 Task: Create new contact,   with mail id: 'MillerBrooklyn@macys.com', first name: 'Brooklyn', Last name: 'Miller', Job Title: UI Designer, Phone number (202) 555-7890. Change life cycle stage to  'Lead' and lead status to 'New'. Add new company to the associated contact: www.kdlogistics.co.in_x000D_
 and type: Prospect. Logged in from softage.1@softage.net
Action: Mouse moved to (80, 49)
Screenshot: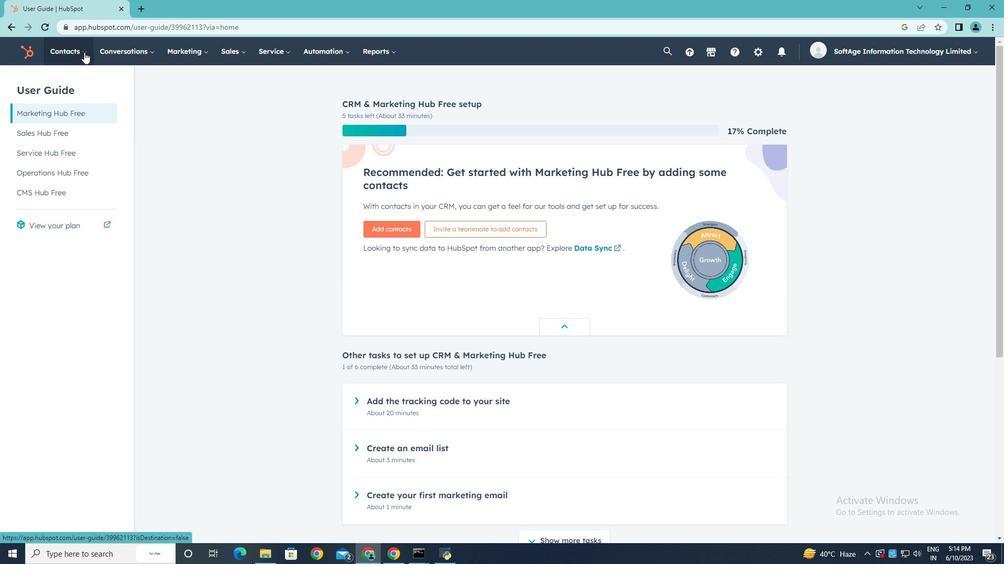 
Action: Mouse pressed left at (80, 49)
Screenshot: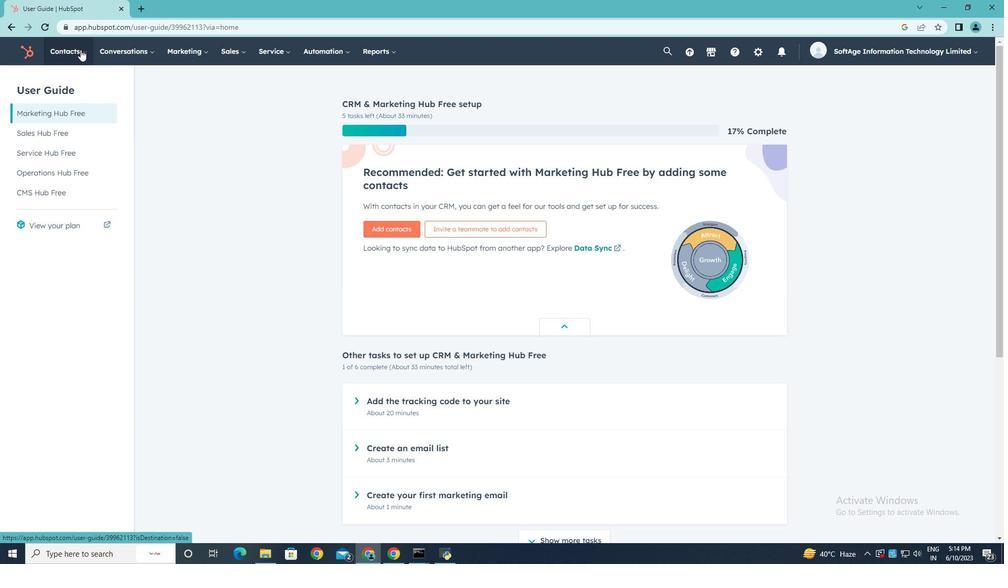
Action: Mouse moved to (77, 77)
Screenshot: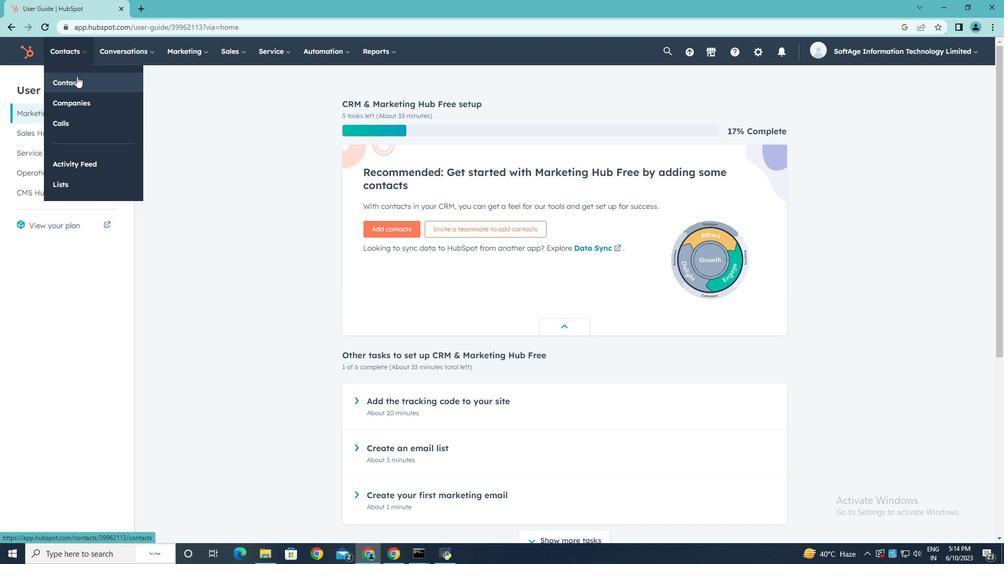 
Action: Mouse pressed left at (77, 77)
Screenshot: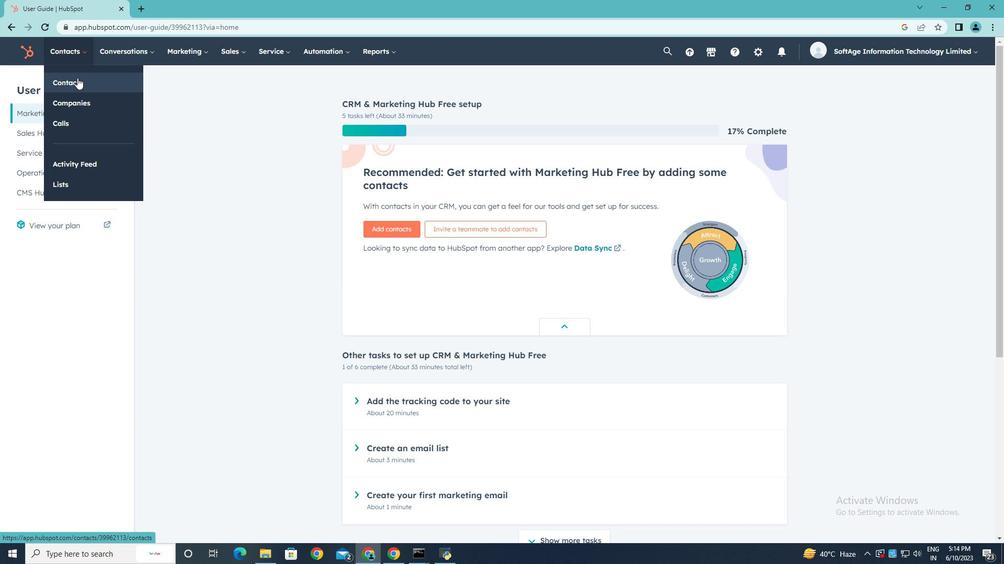 
Action: Mouse moved to (943, 87)
Screenshot: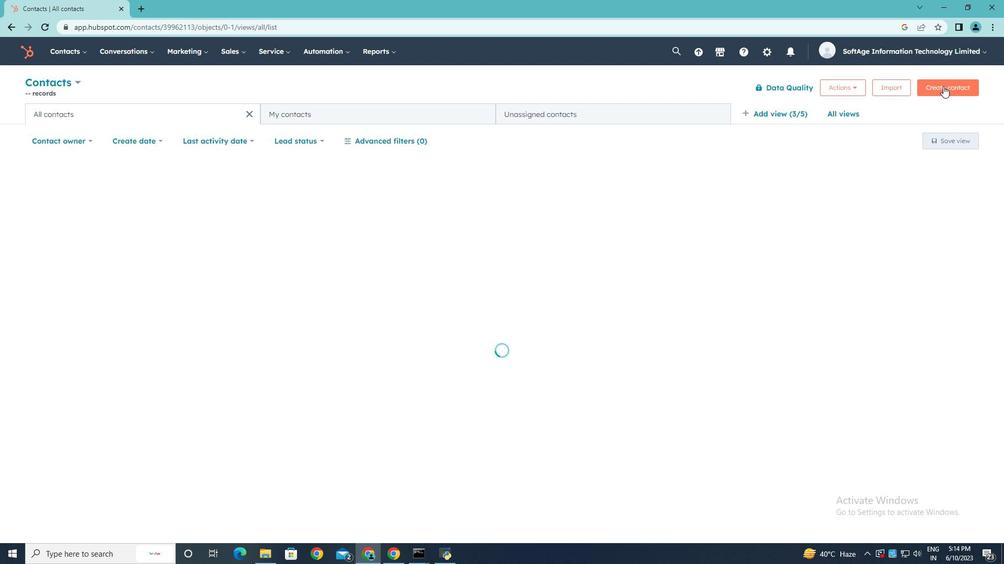 
Action: Mouse pressed left at (943, 87)
Screenshot: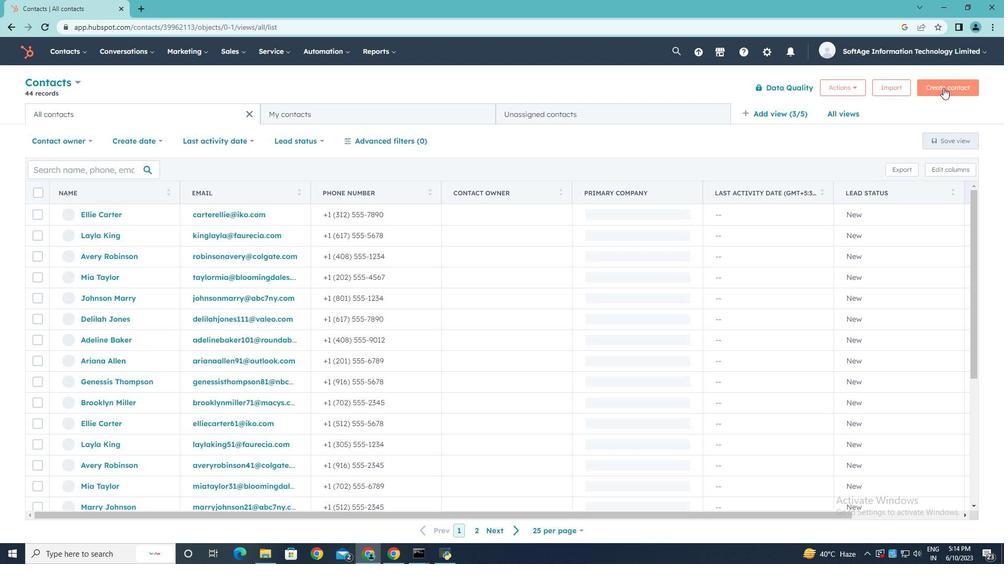 
Action: Mouse moved to (755, 138)
Screenshot: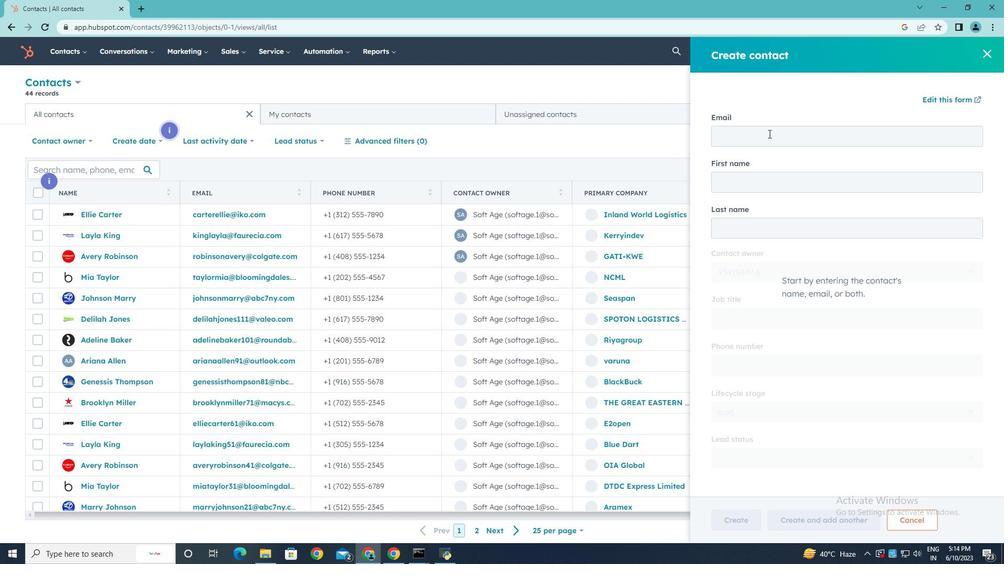 
Action: Mouse pressed left at (755, 138)
Screenshot: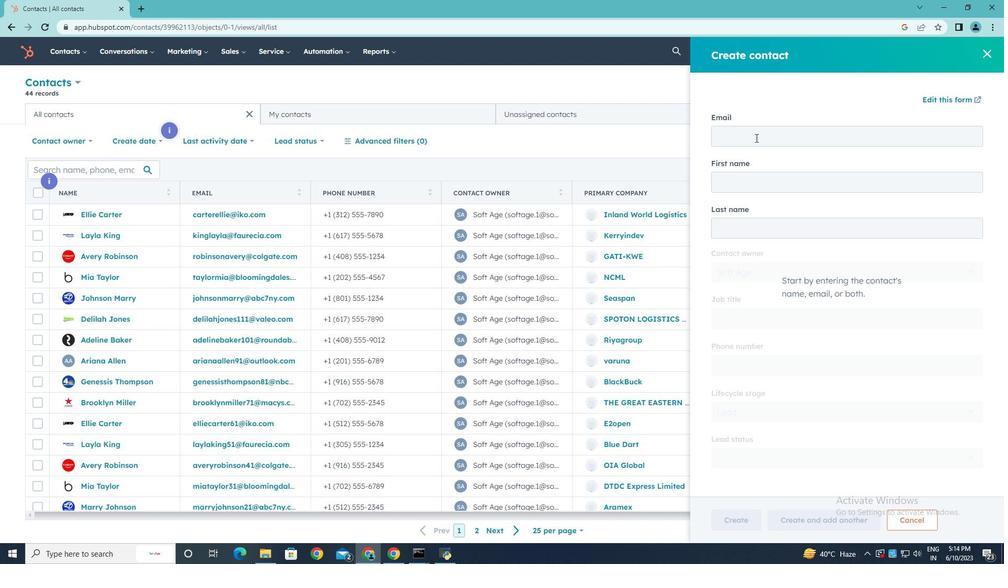 
Action: Key pressed <Key.shift><Key.shift><Key.shift><Key.shift><Key.shift><Key.shift><Key.shift><Key.shift><Key.shift><Key.shift><Key.shift>Miller<Key.shift>Brooklyn<Key.shift>@macys.com
Screenshot: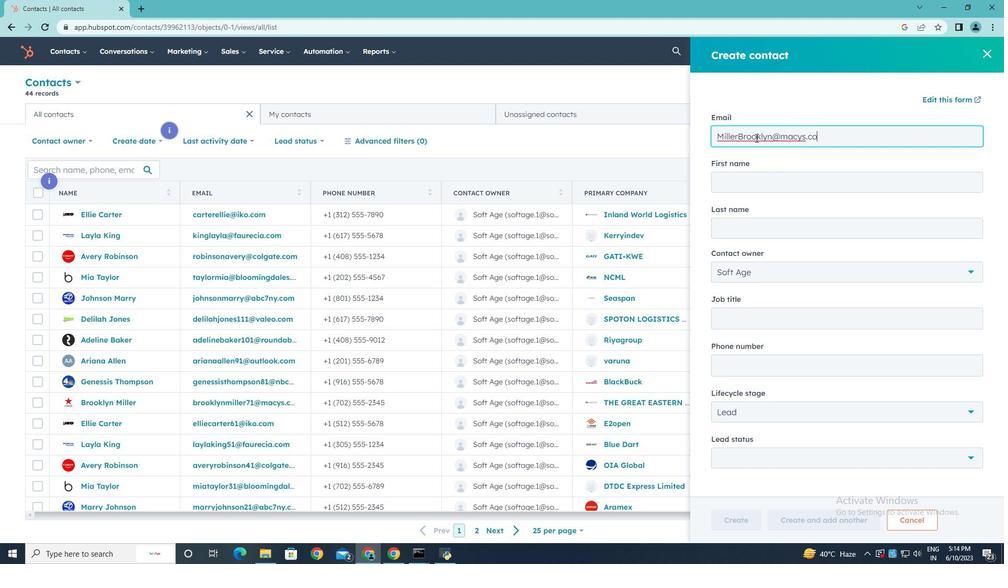 
Action: Mouse moved to (756, 186)
Screenshot: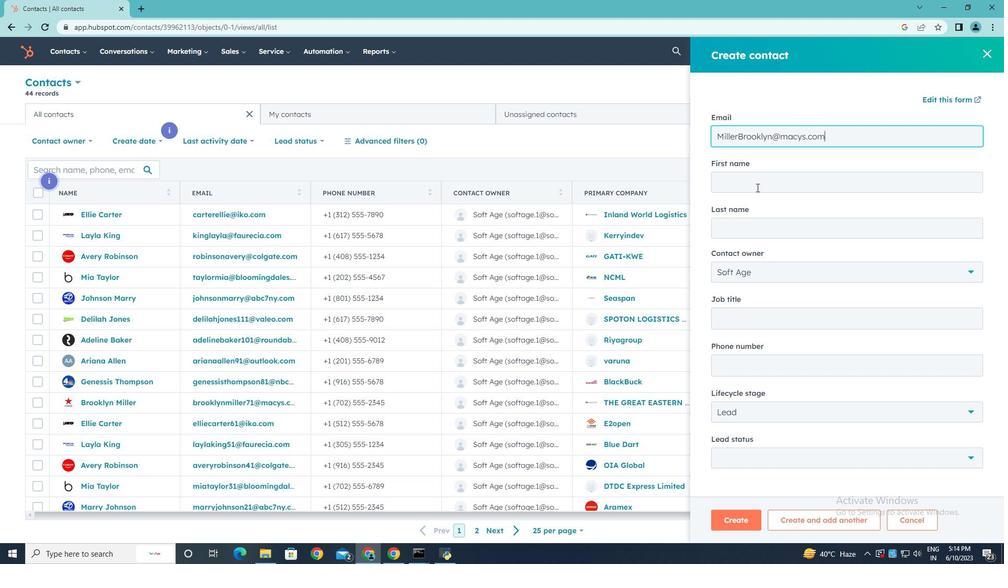 
Action: Mouse pressed left at (756, 186)
Screenshot: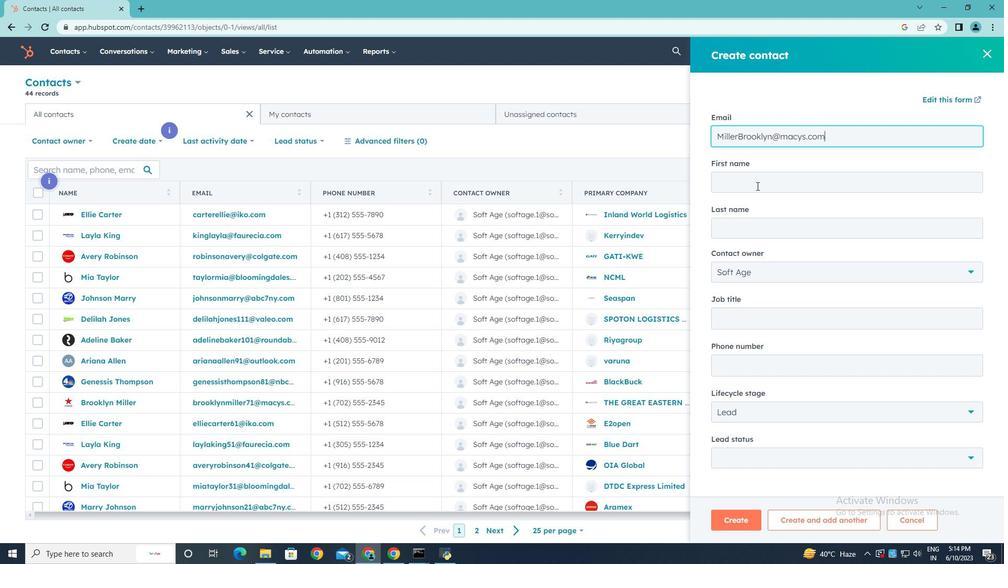 
Action: Key pressed <Key.shift>Brooklyn
Screenshot: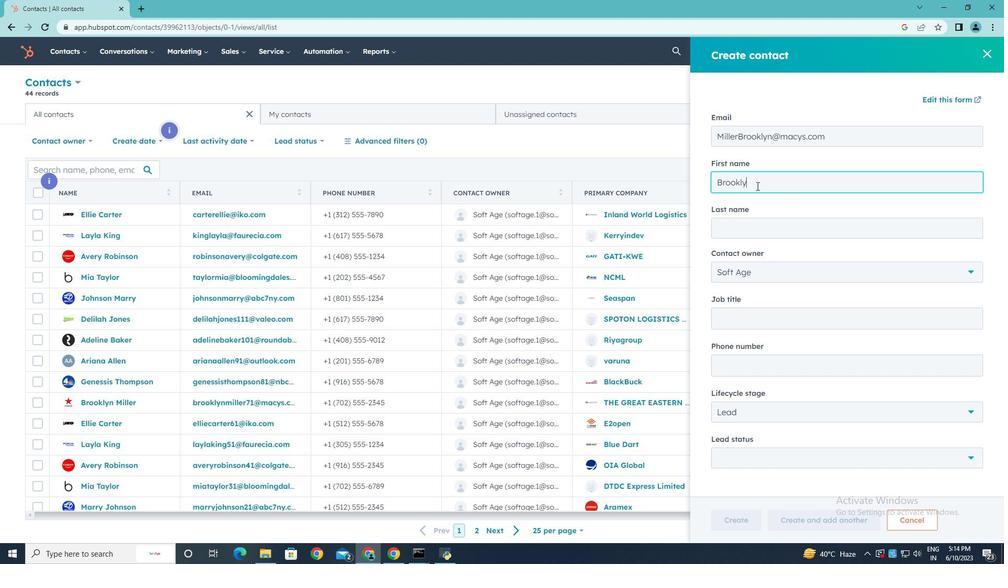 
Action: Mouse moved to (755, 230)
Screenshot: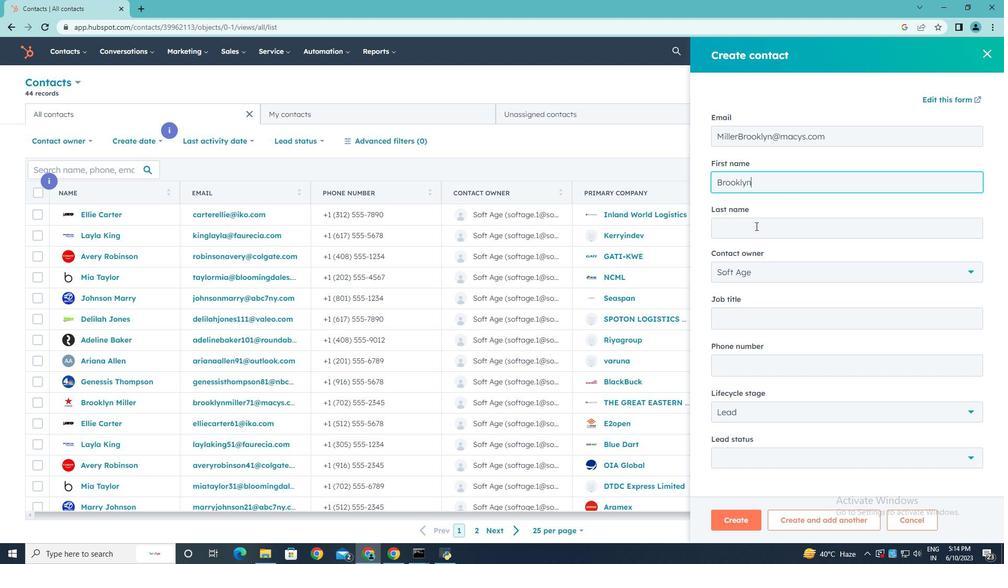 
Action: Mouse pressed left at (755, 230)
Screenshot: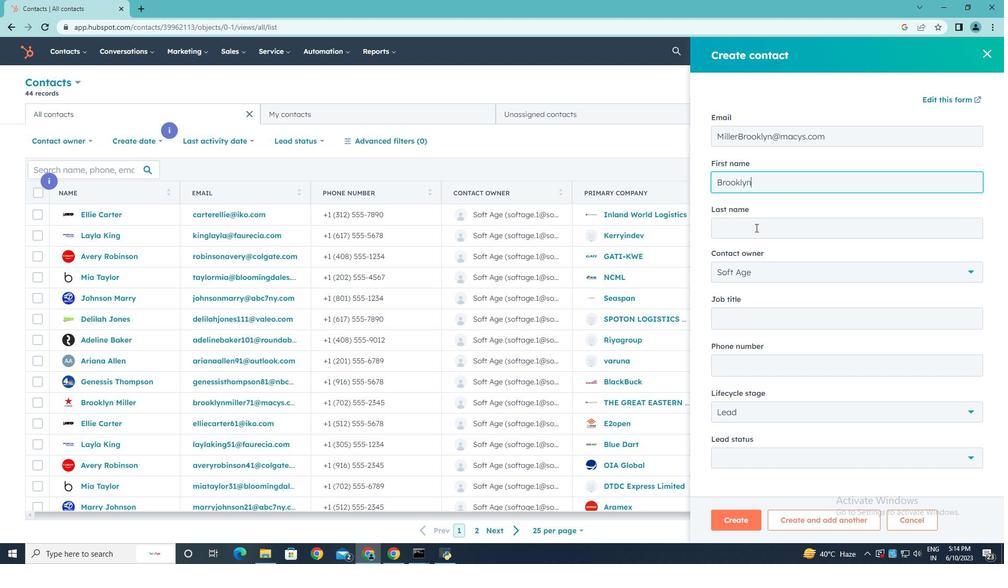 
Action: Key pressed <Key.shift>Miller
Screenshot: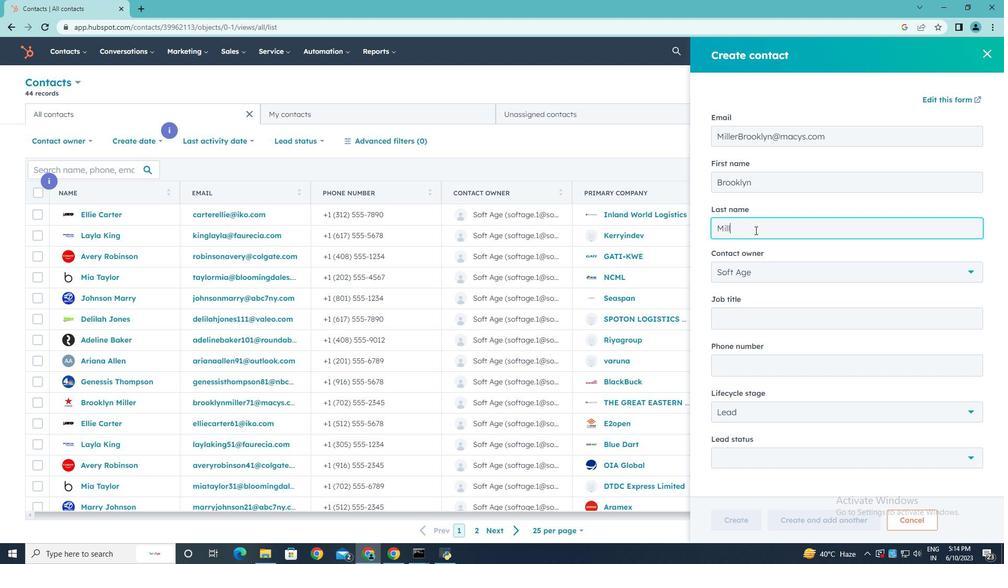 
Action: Mouse moved to (747, 321)
Screenshot: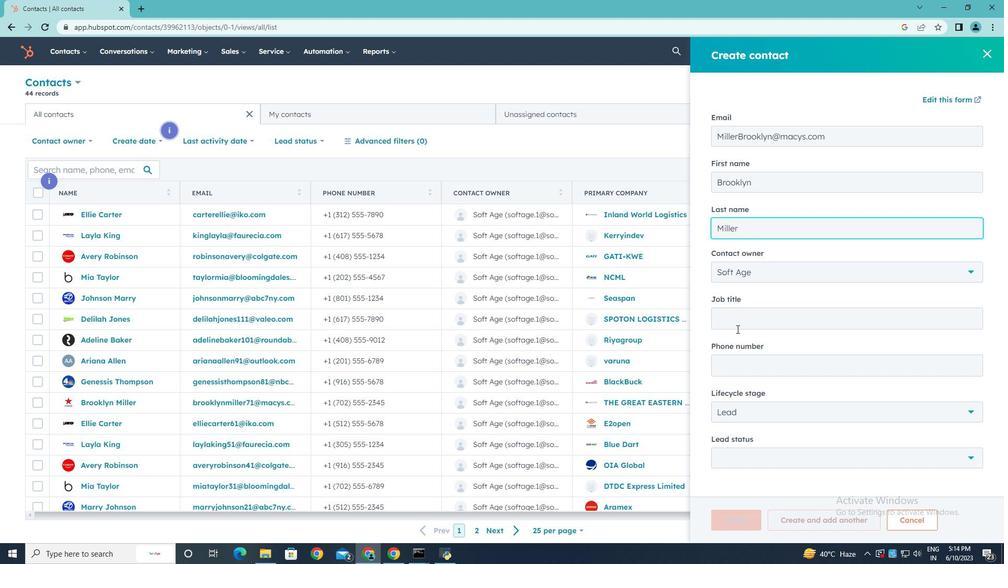 
Action: Mouse pressed left at (747, 321)
Screenshot: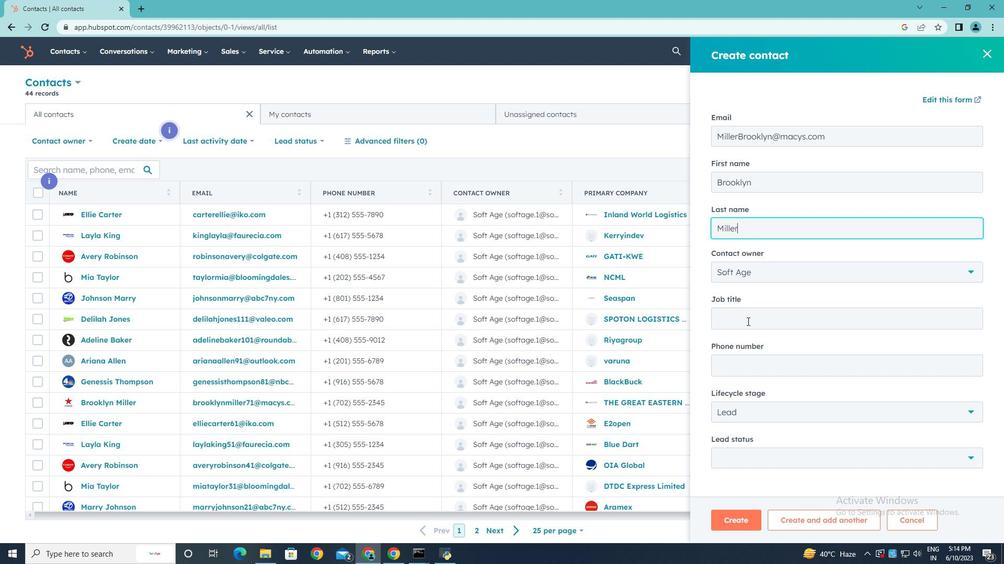 
Action: Key pressed <Key.shift><Key.shift><Key.shift><Key.shift><Key.shift><Key.shift><Key.shift><Key.shift><Key.shift><Key.shift><Key.shift><Key.shift><Key.shift>U<Key.shift>I<Key.space><Key.shift><Key.shift>Designer
Screenshot: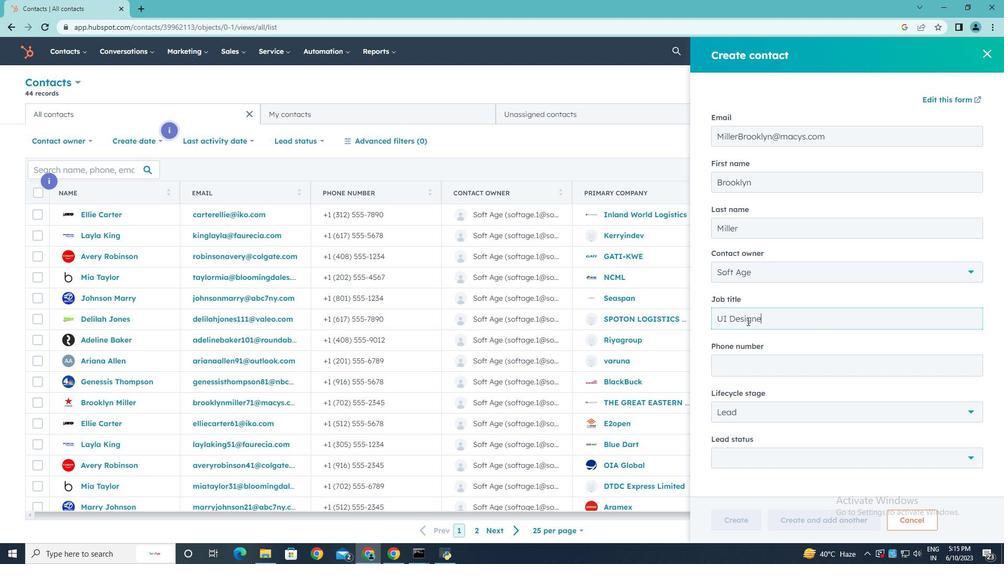 
Action: Mouse moved to (755, 368)
Screenshot: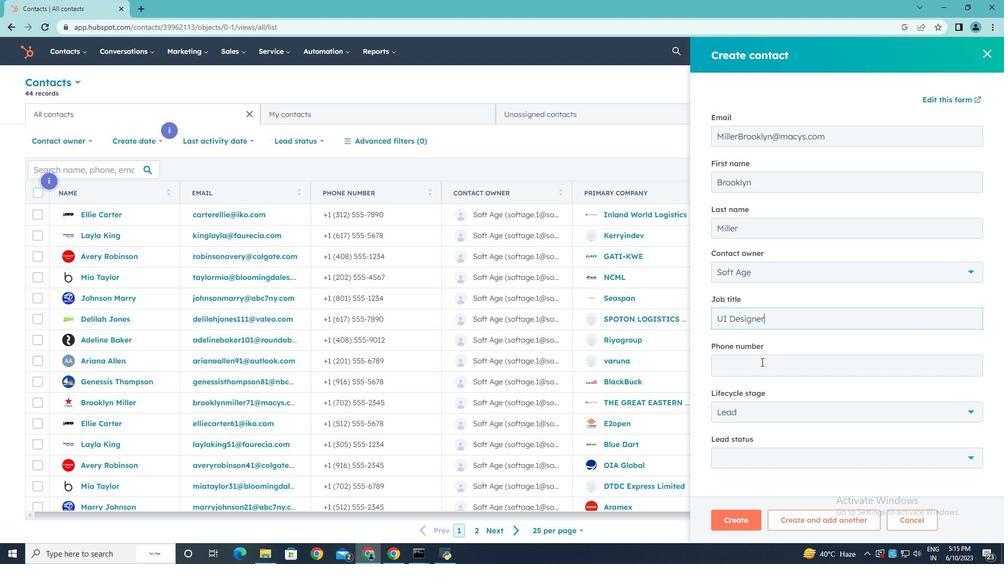 
Action: Mouse pressed left at (755, 368)
Screenshot: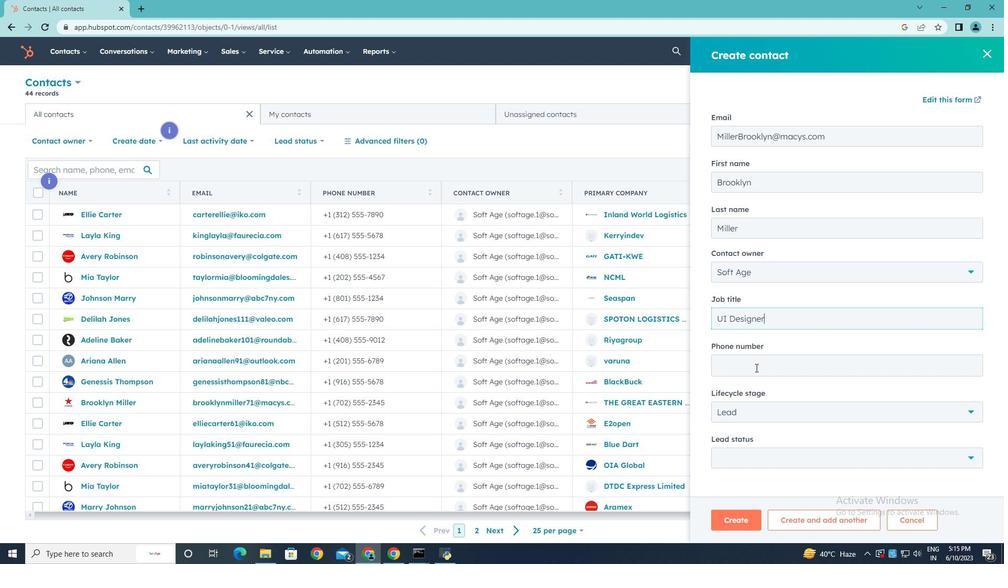 
Action: Key pressed 2025557890
Screenshot: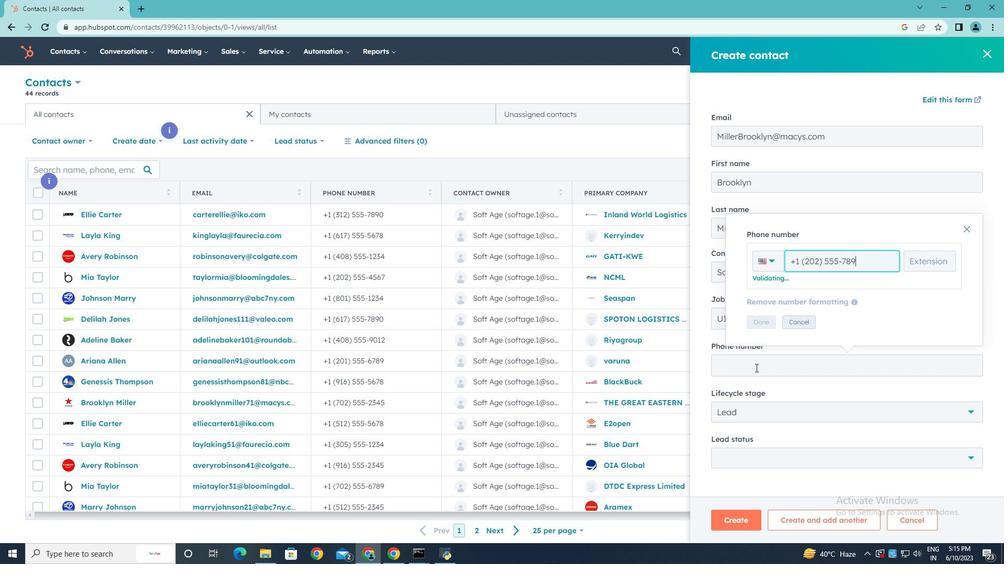
Action: Mouse moved to (762, 321)
Screenshot: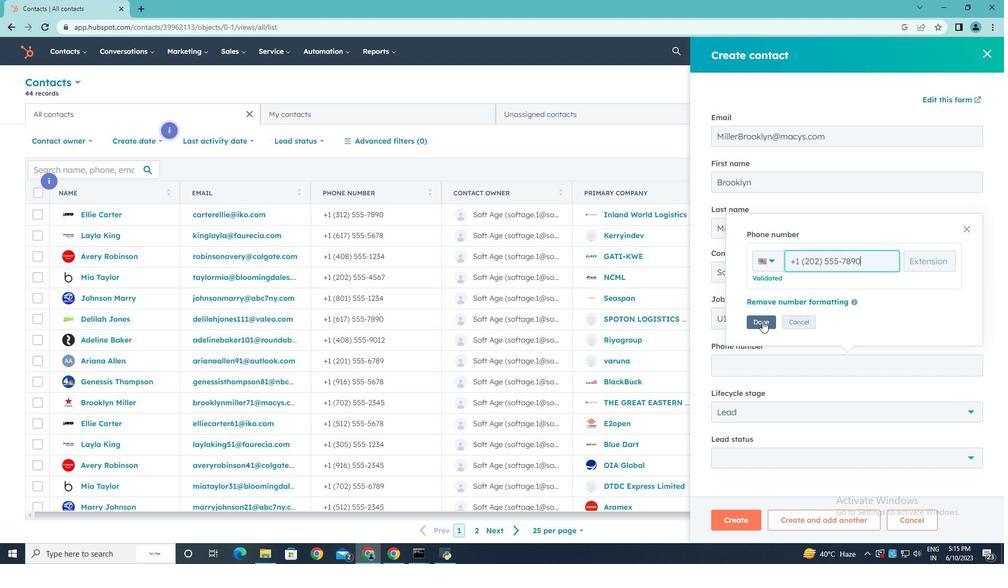 
Action: Mouse pressed left at (762, 321)
Screenshot: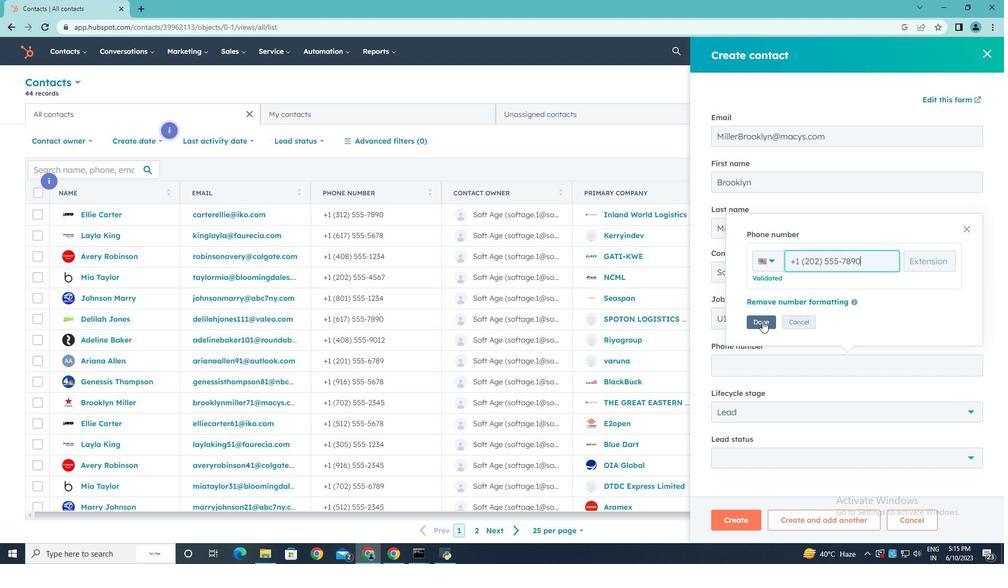 
Action: Mouse moved to (770, 409)
Screenshot: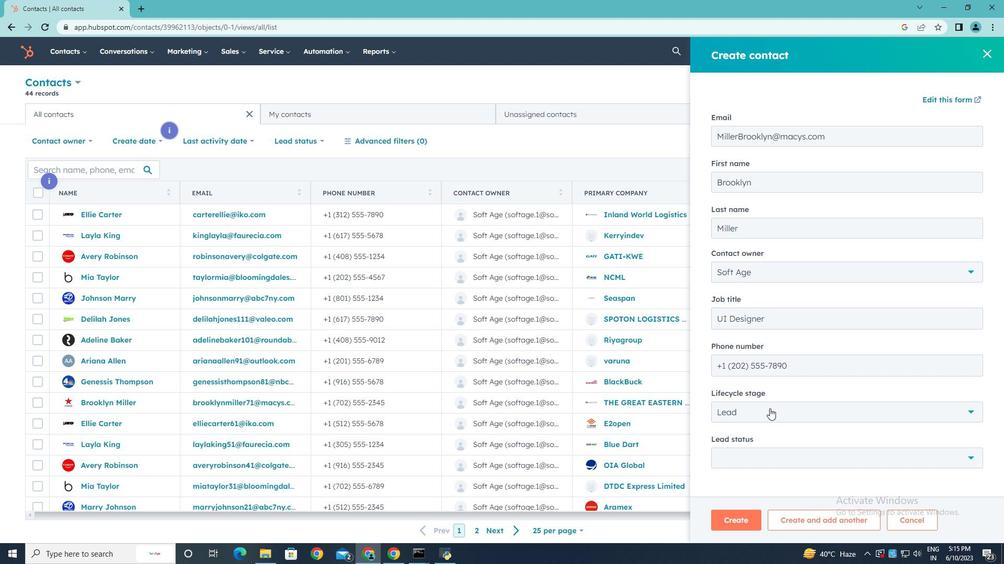 
Action: Mouse pressed left at (770, 409)
Screenshot: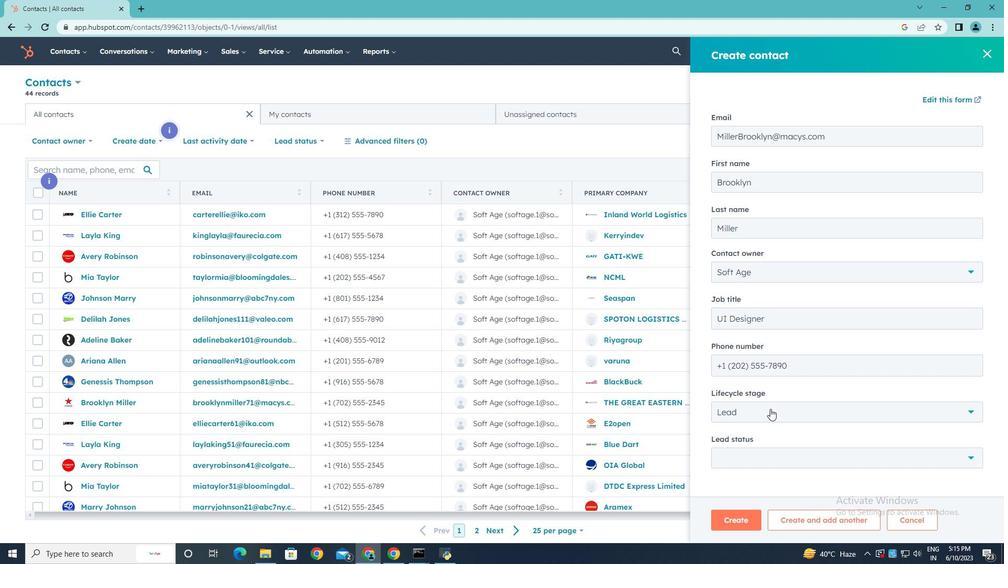 
Action: Mouse moved to (762, 320)
Screenshot: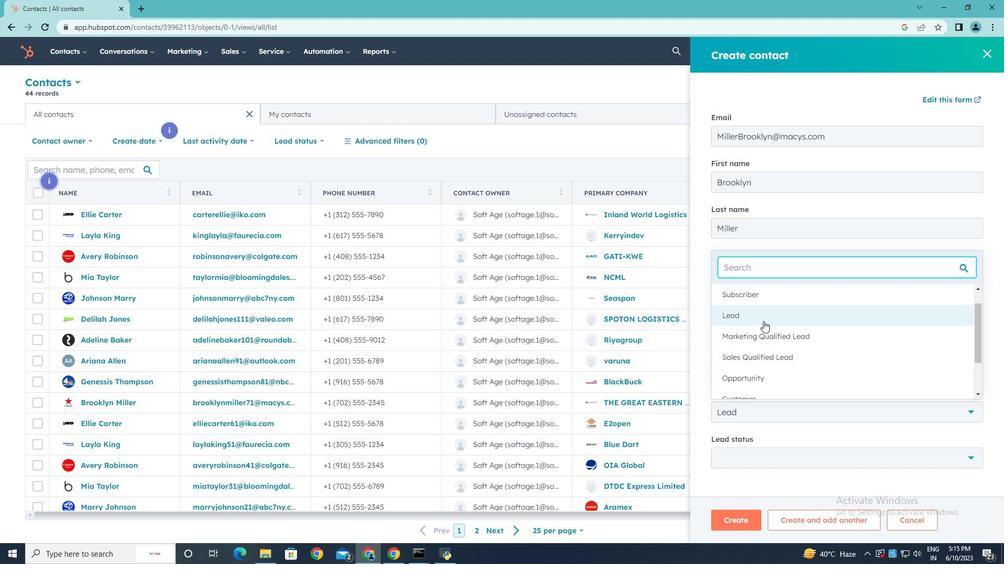 
Action: Mouse pressed left at (762, 320)
Screenshot: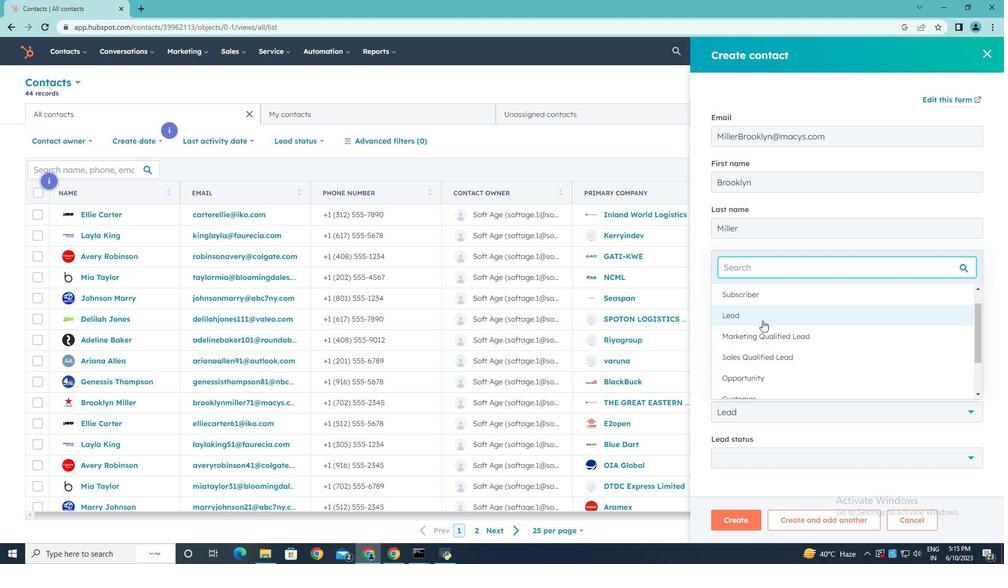 
Action: Mouse moved to (769, 454)
Screenshot: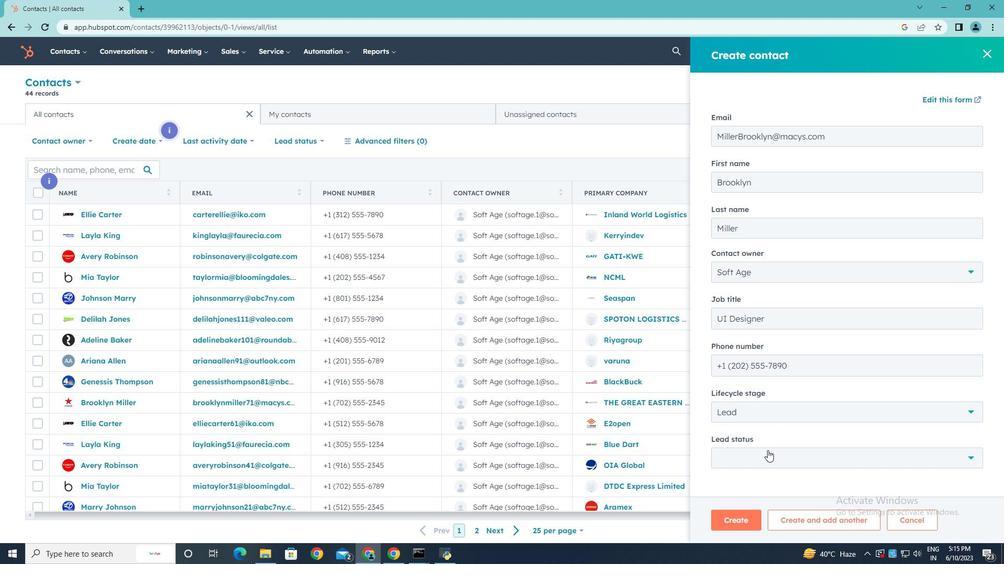 
Action: Mouse pressed left at (769, 454)
Screenshot: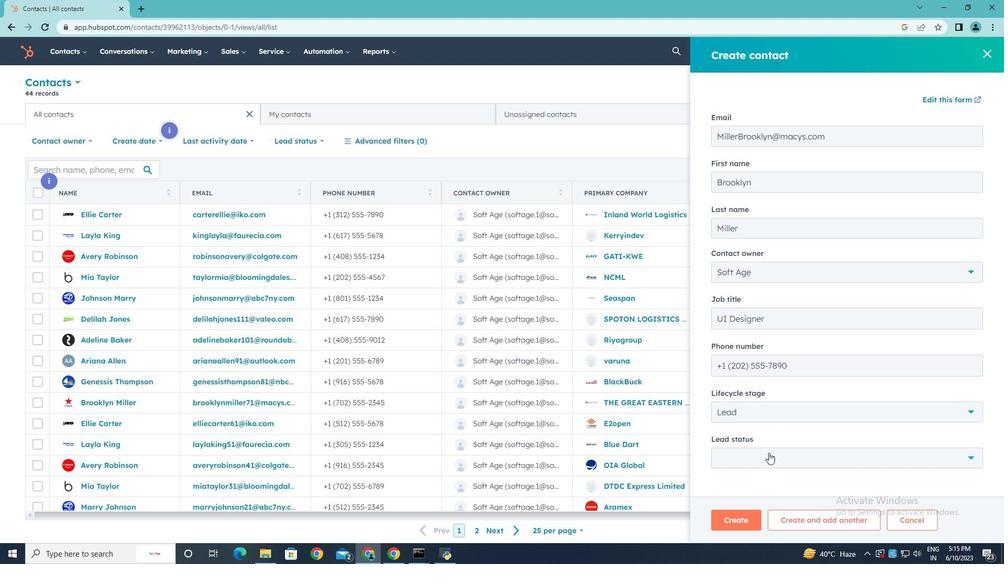 
Action: Mouse moved to (752, 363)
Screenshot: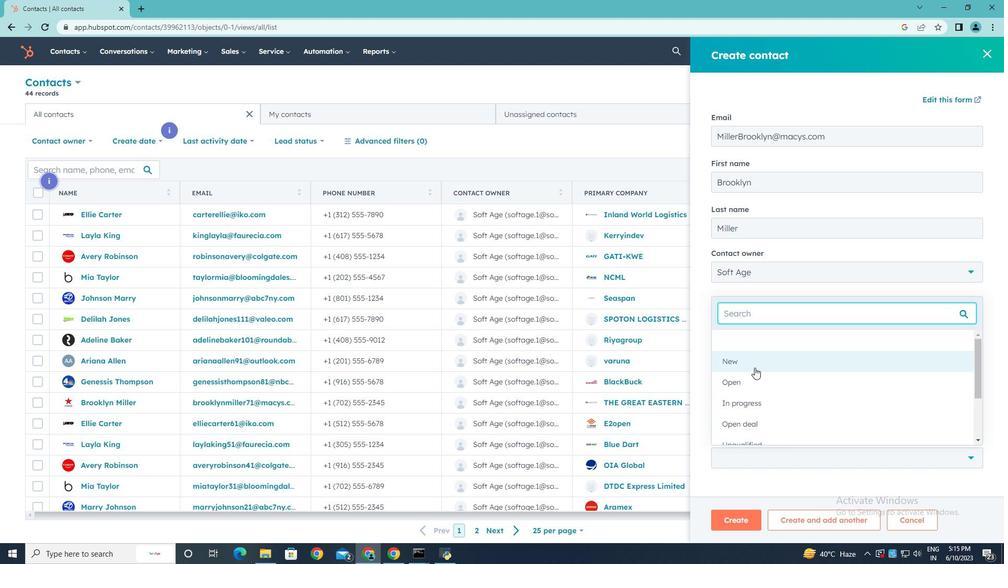 
Action: Mouse pressed left at (752, 363)
Screenshot: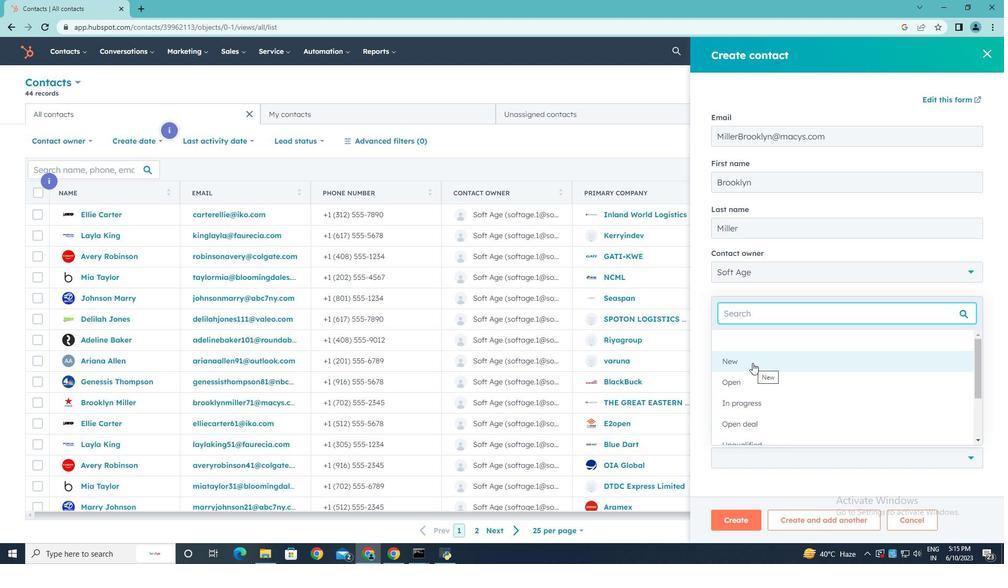 
Action: Mouse moved to (758, 455)
Screenshot: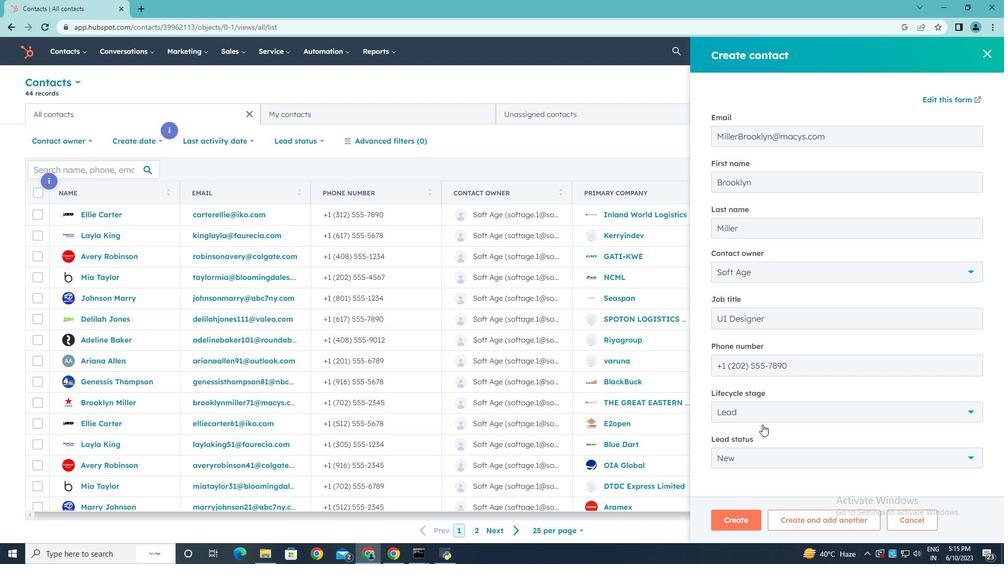 
Action: Mouse scrolled (758, 455) with delta (0, 0)
Screenshot: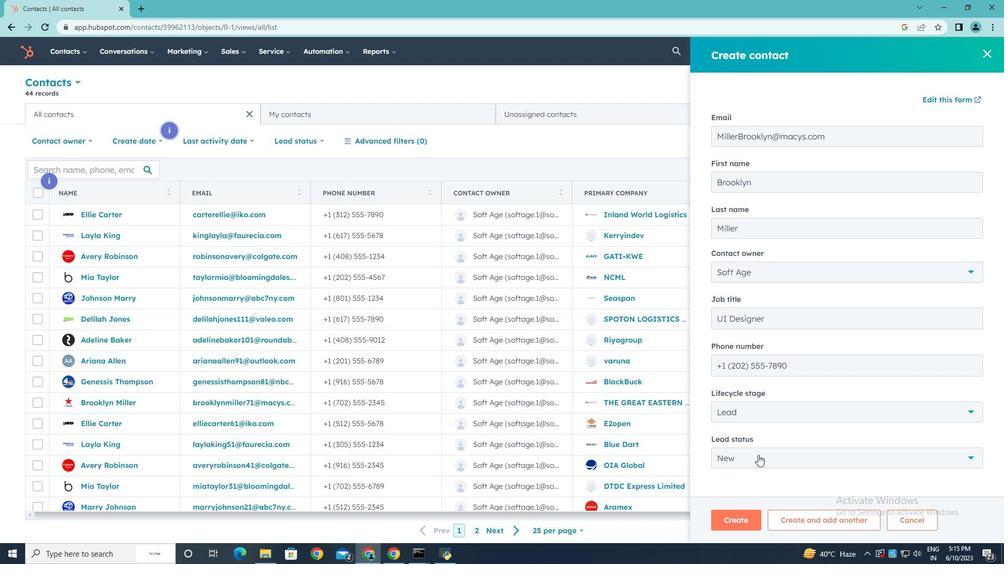
Action: Mouse scrolled (758, 455) with delta (0, 0)
Screenshot: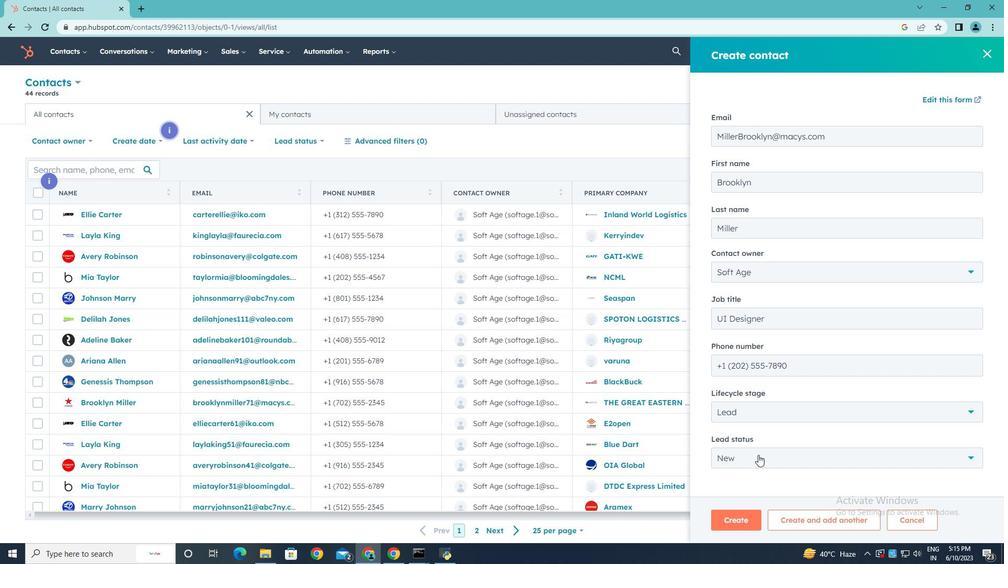 
Action: Mouse moved to (735, 521)
Screenshot: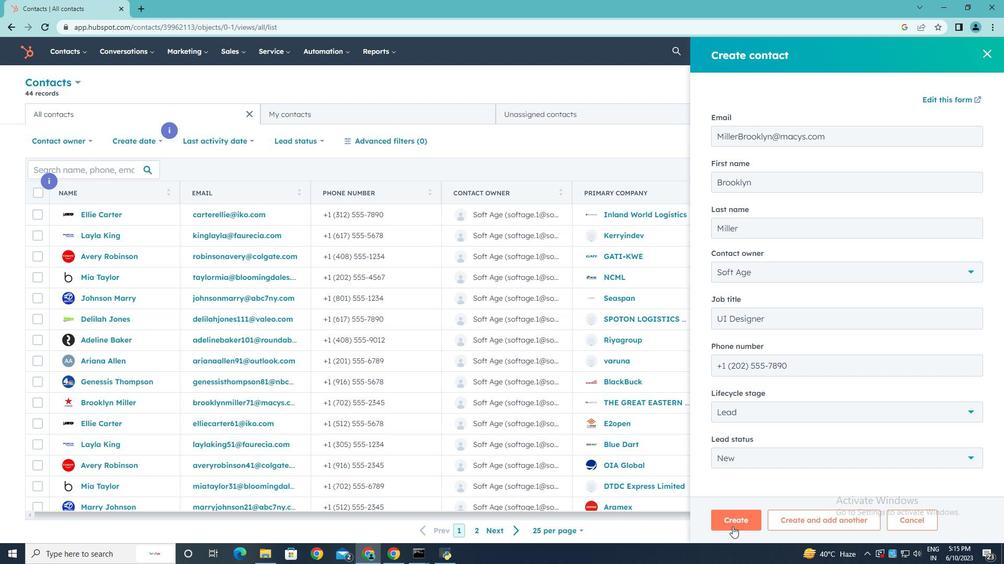 
Action: Mouse pressed left at (735, 521)
Screenshot: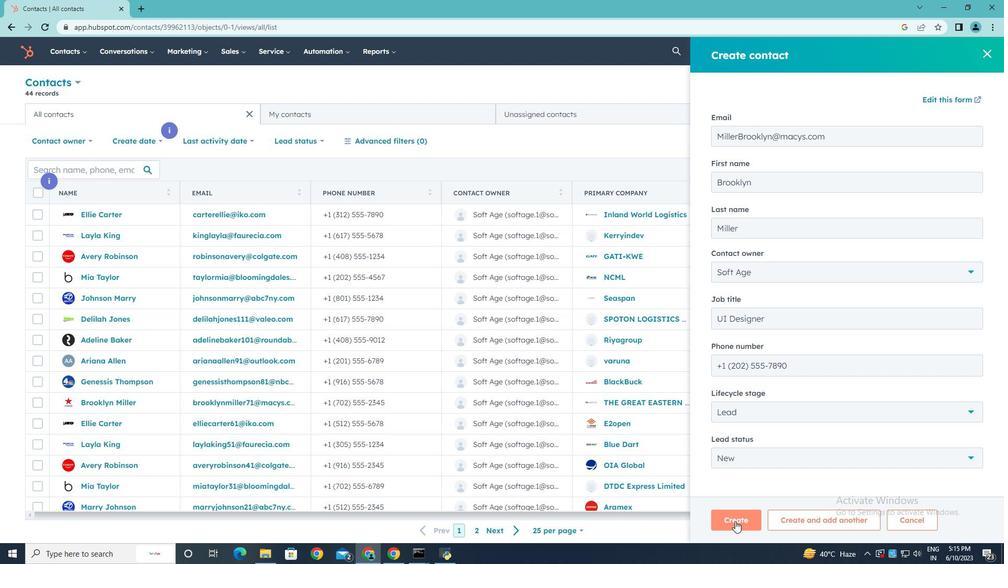 
Action: Mouse moved to (707, 335)
Screenshot: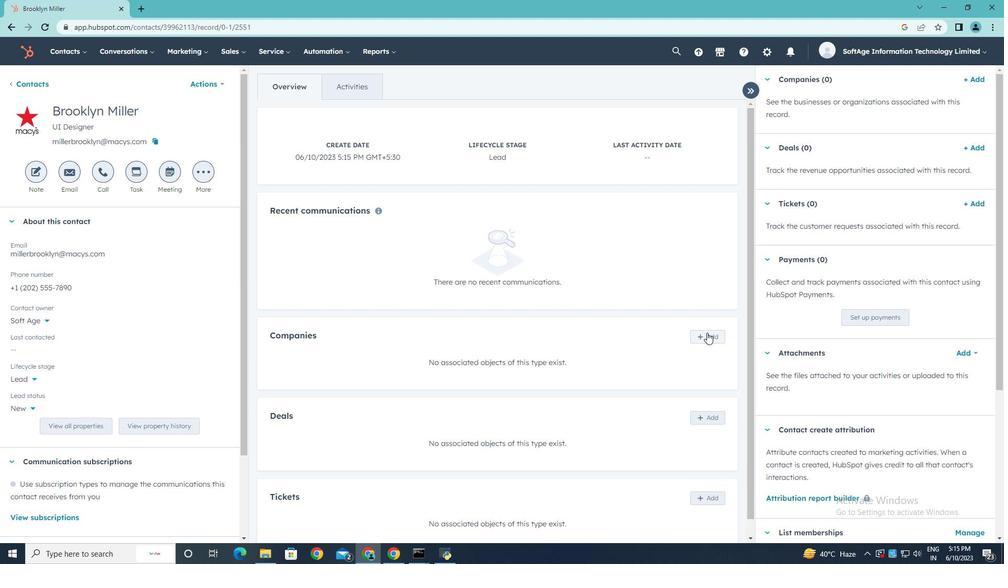 
Action: Mouse pressed left at (707, 335)
Screenshot: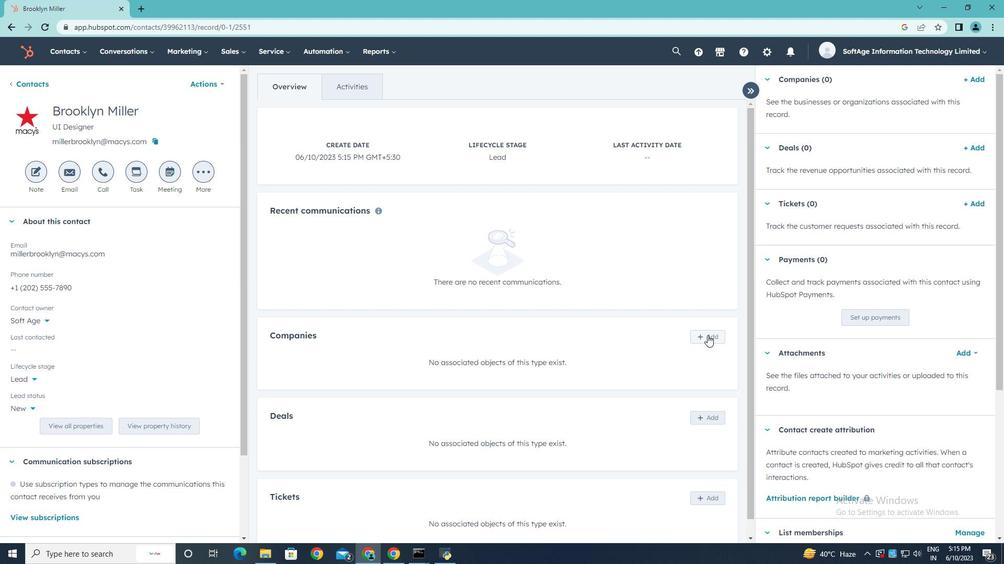 
Action: Mouse moved to (772, 108)
Screenshot: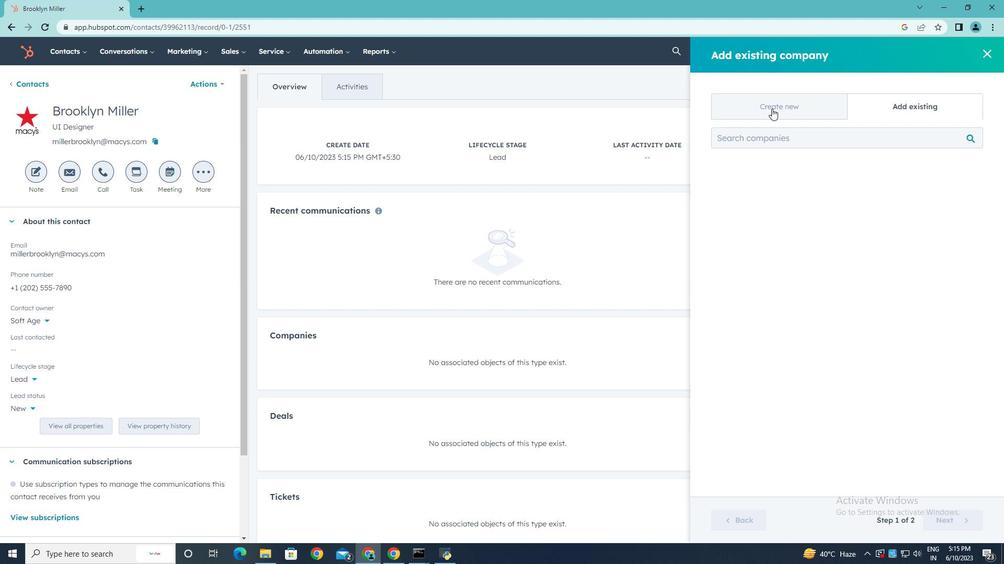 
Action: Mouse pressed left at (772, 108)
Screenshot: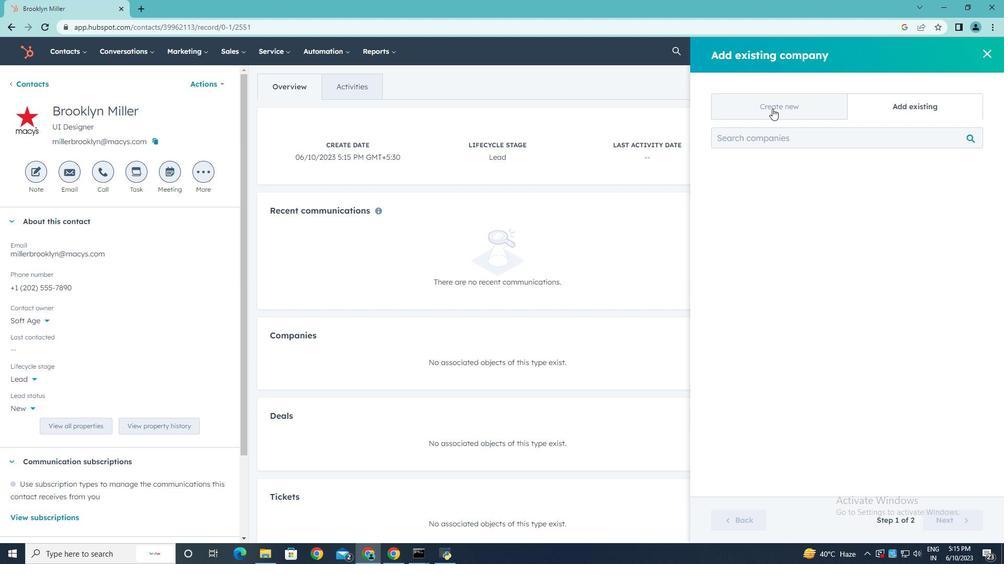 
Action: Mouse moved to (769, 173)
Screenshot: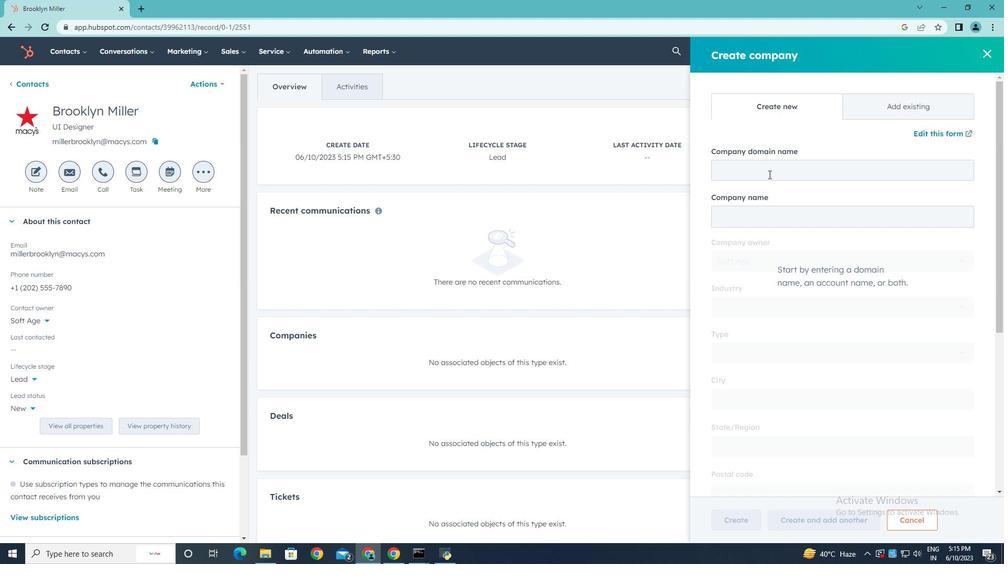 
Action: Mouse pressed left at (769, 173)
Screenshot: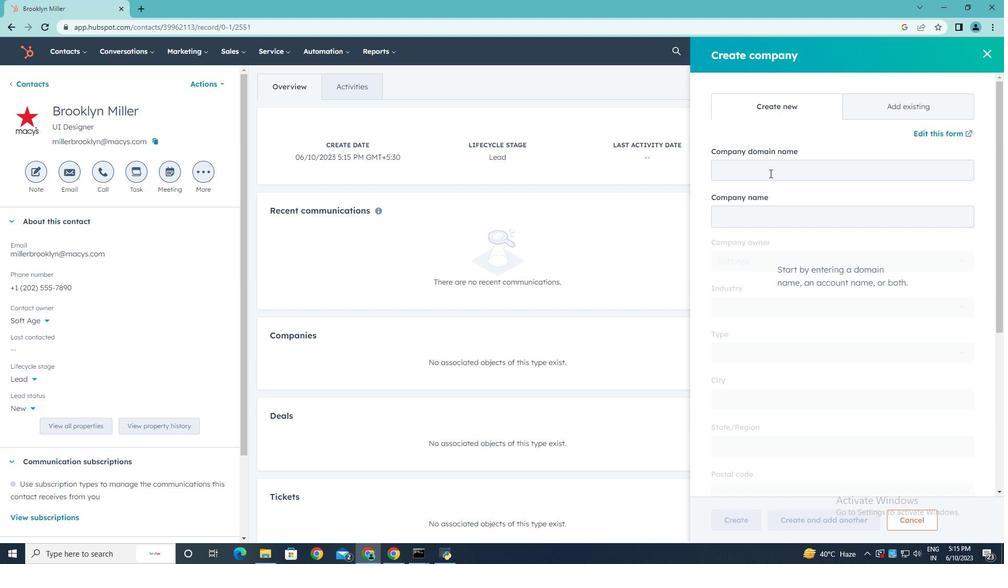 
Action: Key pressed www.kdlogistics.co.in
Screenshot: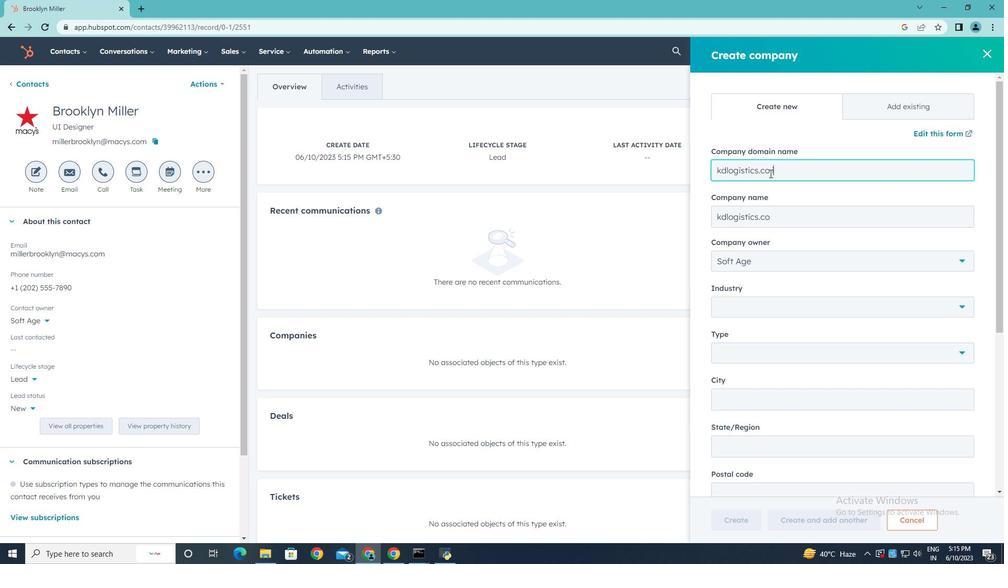 
Action: Mouse moved to (815, 171)
Screenshot: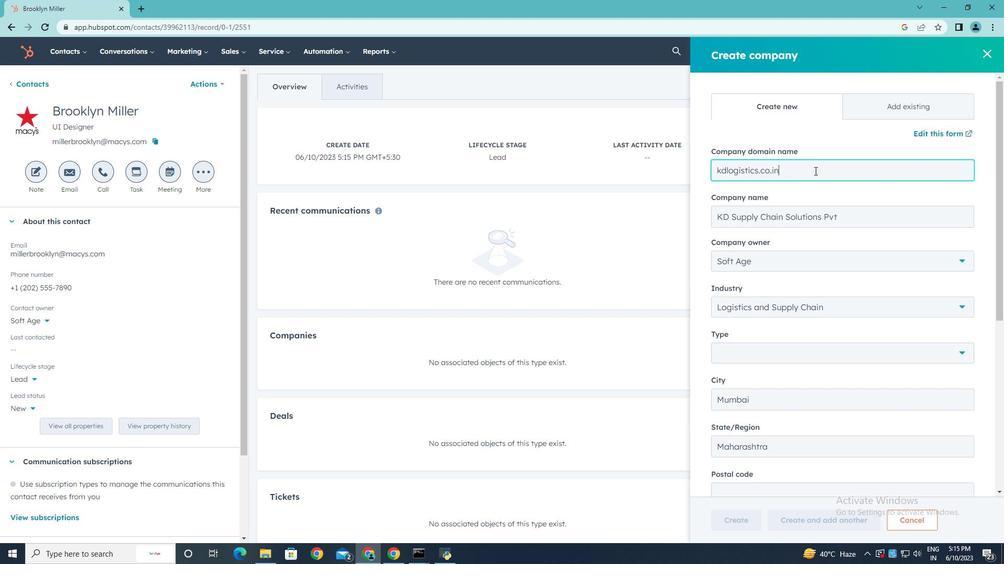 
Action: Mouse scrolled (815, 170) with delta (0, 0)
Screenshot: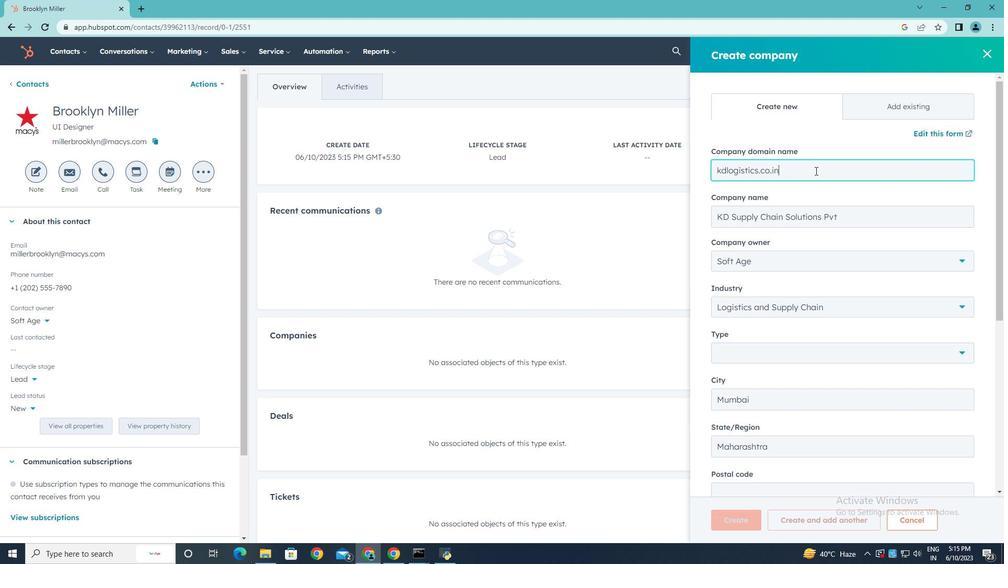 
Action: Mouse scrolled (815, 170) with delta (0, 0)
Screenshot: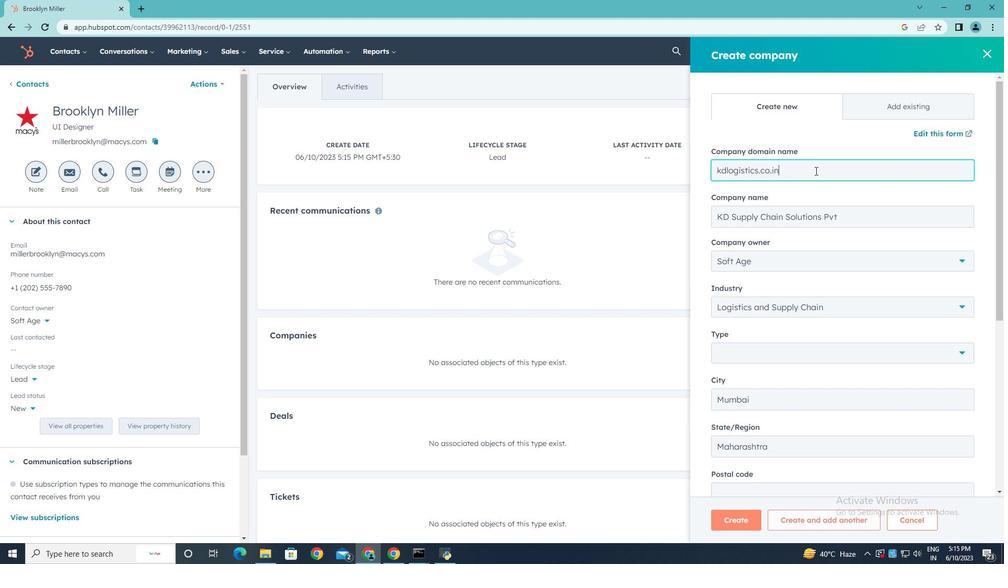 
Action: Mouse scrolled (815, 170) with delta (0, 0)
Screenshot: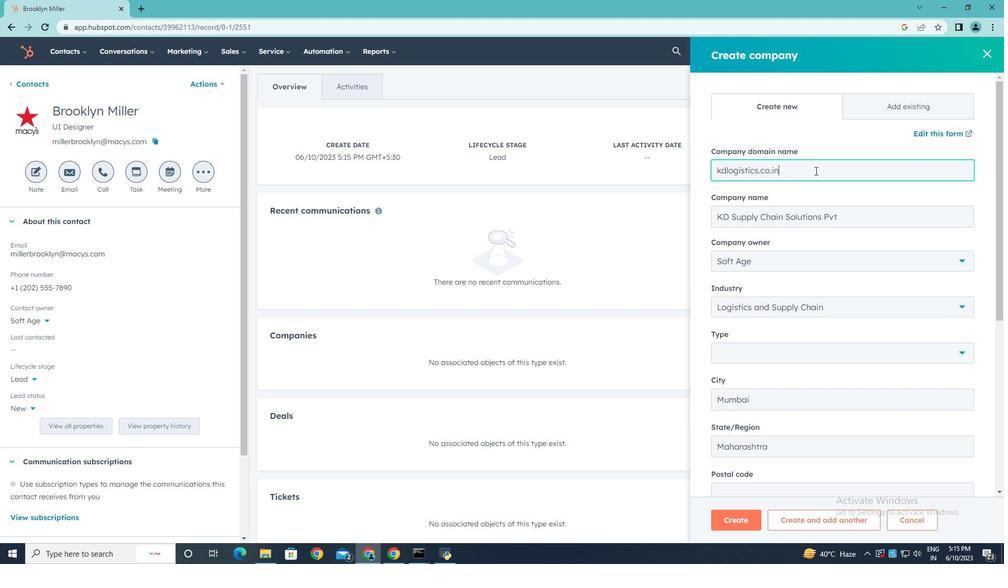 
Action: Mouse moved to (956, 199)
Screenshot: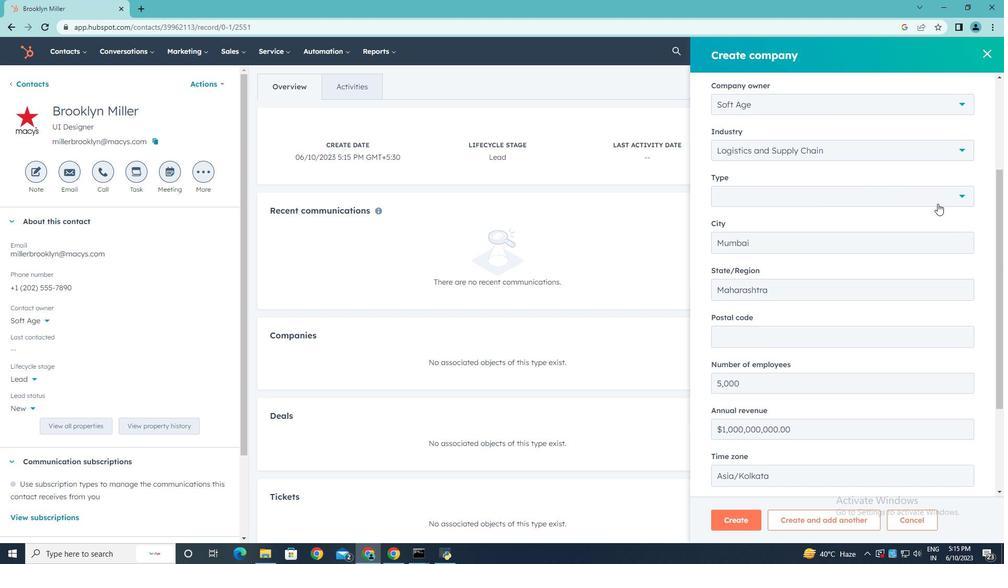 
Action: Mouse pressed left at (956, 199)
Screenshot: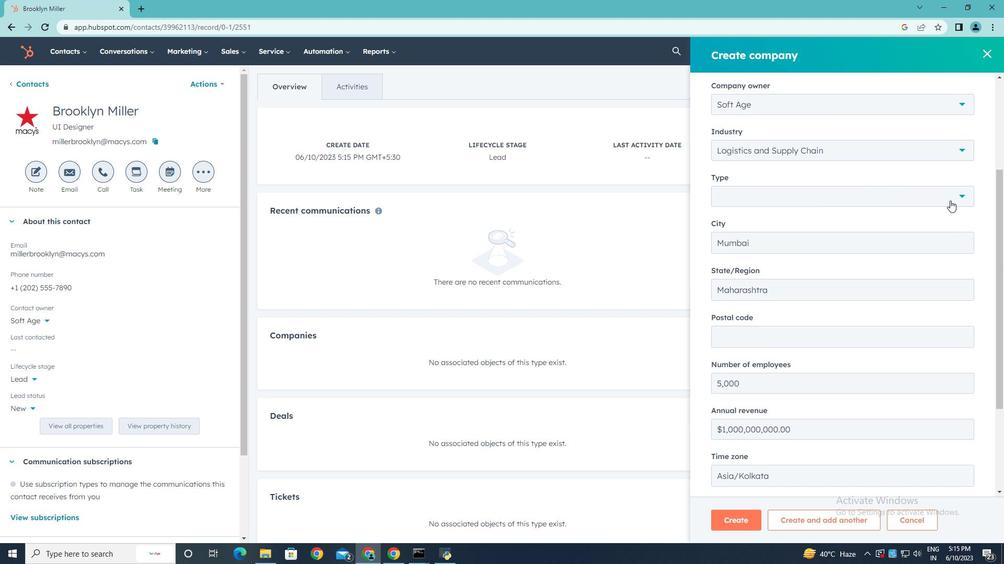 
Action: Mouse moved to (763, 244)
Screenshot: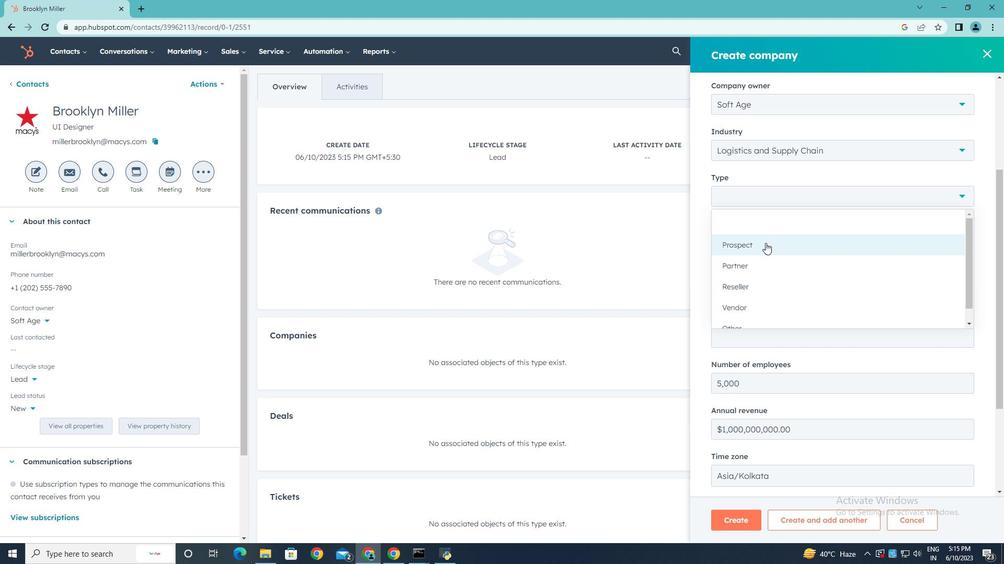 
Action: Mouse pressed left at (763, 244)
Screenshot: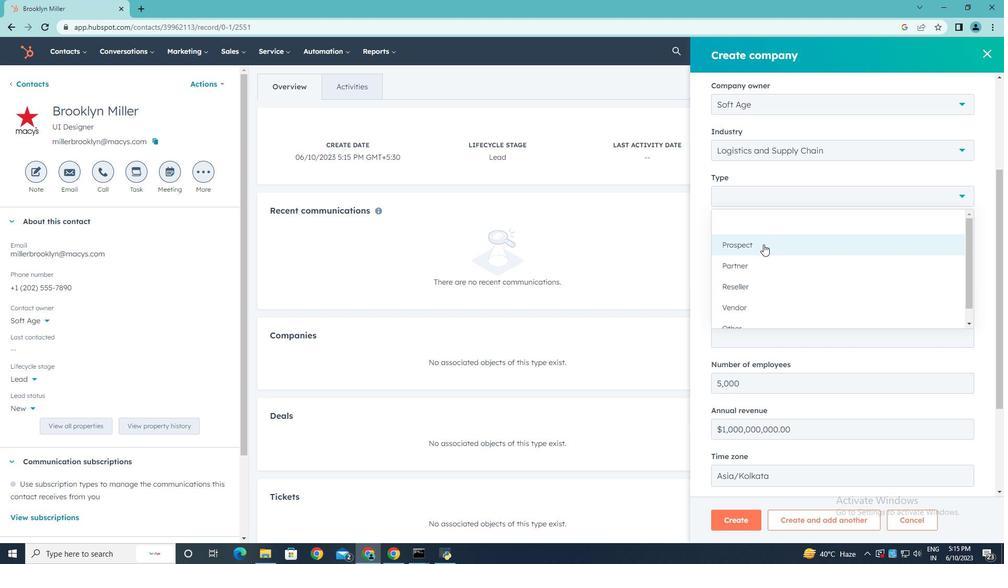
Action: Mouse moved to (763, 244)
Screenshot: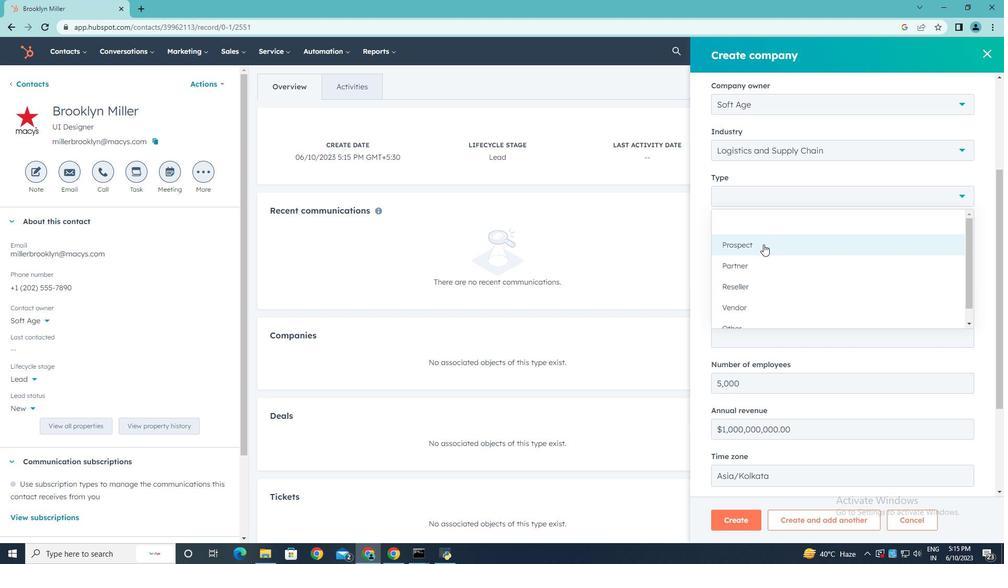 
Action: Mouse scrolled (763, 244) with delta (0, 0)
Screenshot: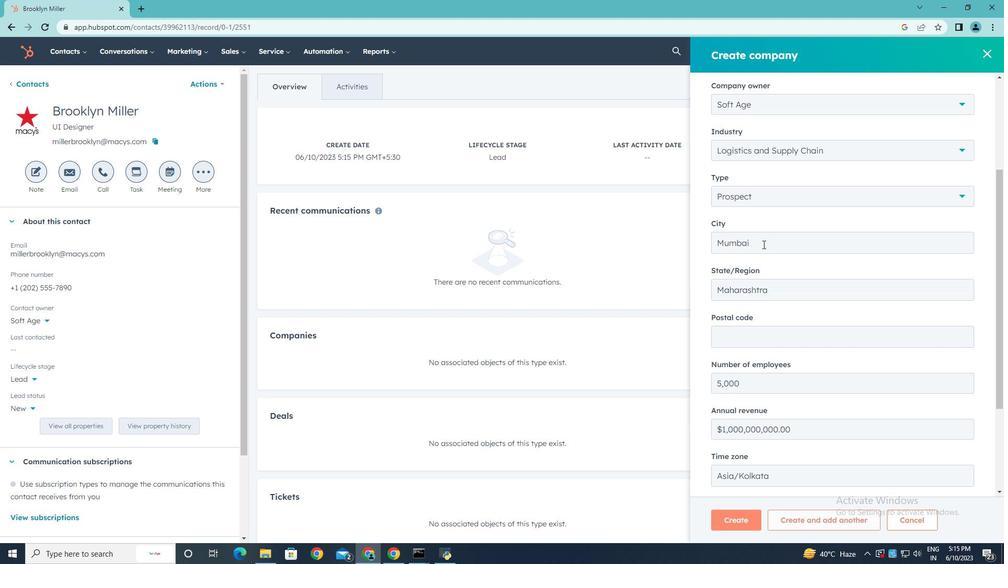 
Action: Mouse scrolled (763, 244) with delta (0, 0)
Screenshot: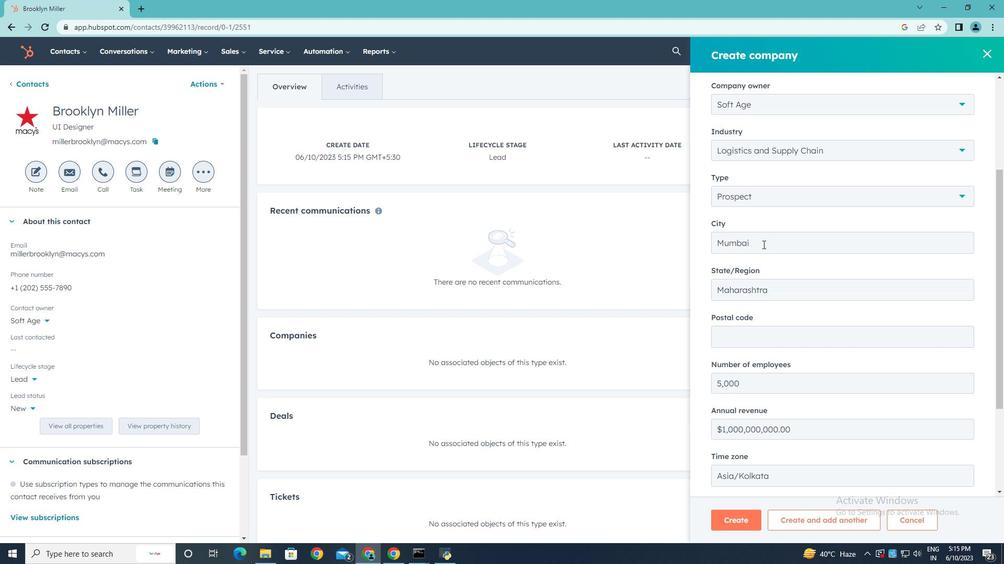 
Action: Mouse scrolled (763, 244) with delta (0, 0)
Screenshot: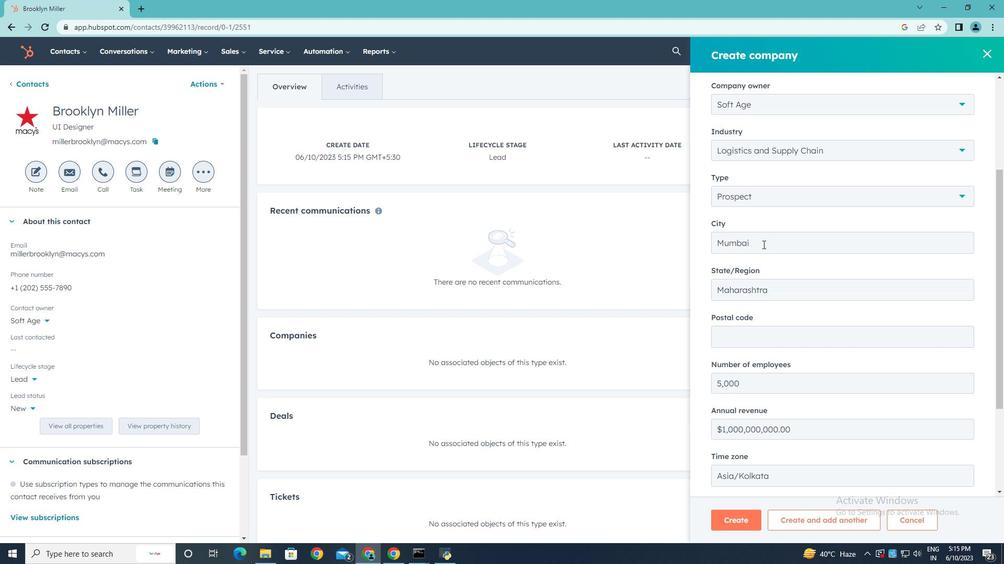 
Action: Mouse scrolled (763, 244) with delta (0, 0)
Screenshot: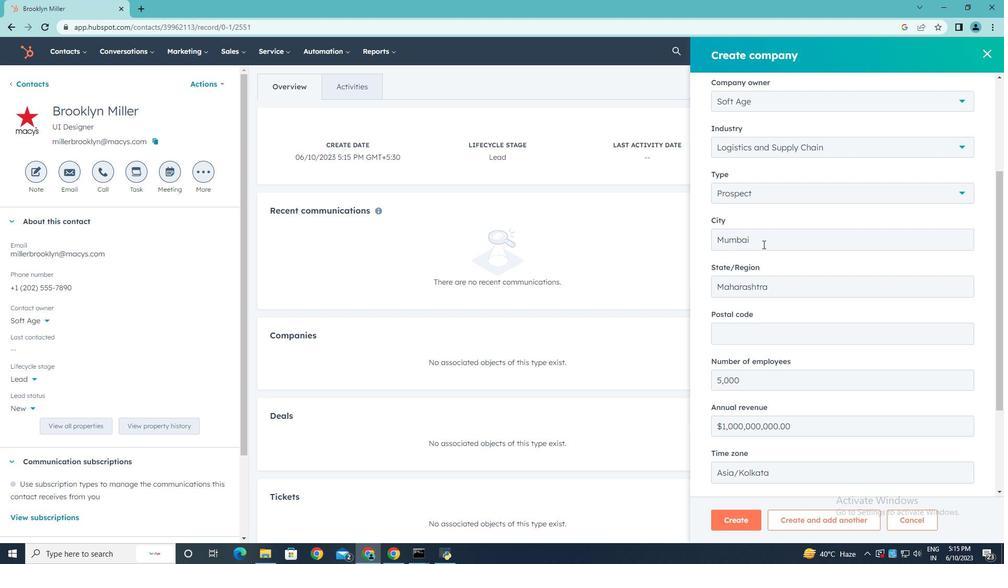 
Action: Mouse scrolled (763, 244) with delta (0, 0)
Screenshot: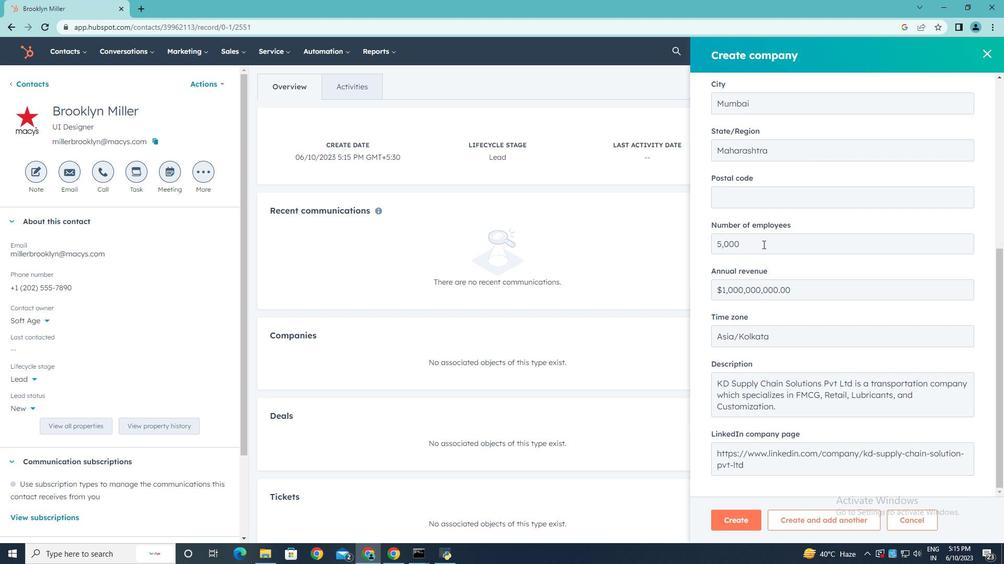
Action: Mouse scrolled (763, 244) with delta (0, 0)
Screenshot: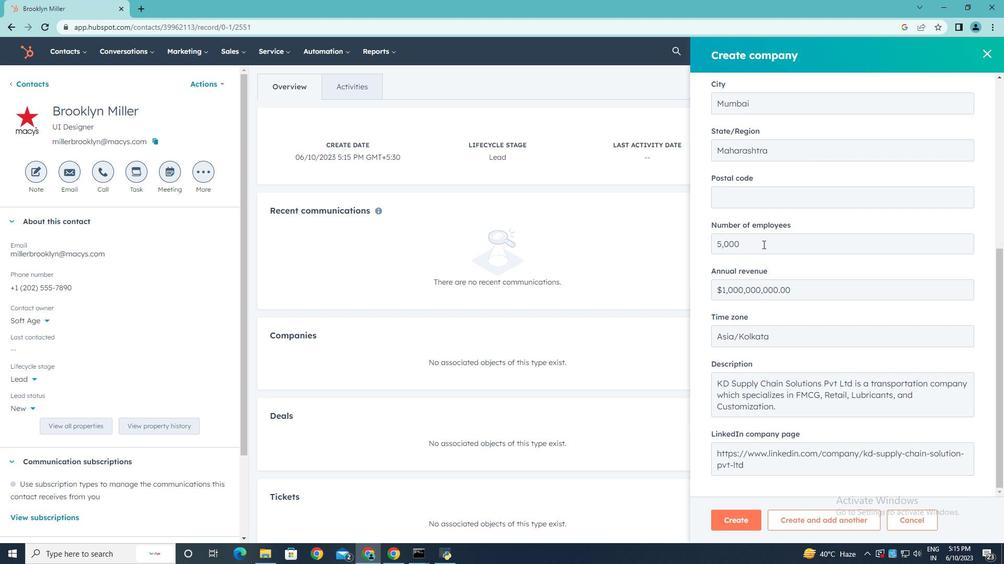 
Action: Mouse scrolled (763, 244) with delta (0, 0)
Screenshot: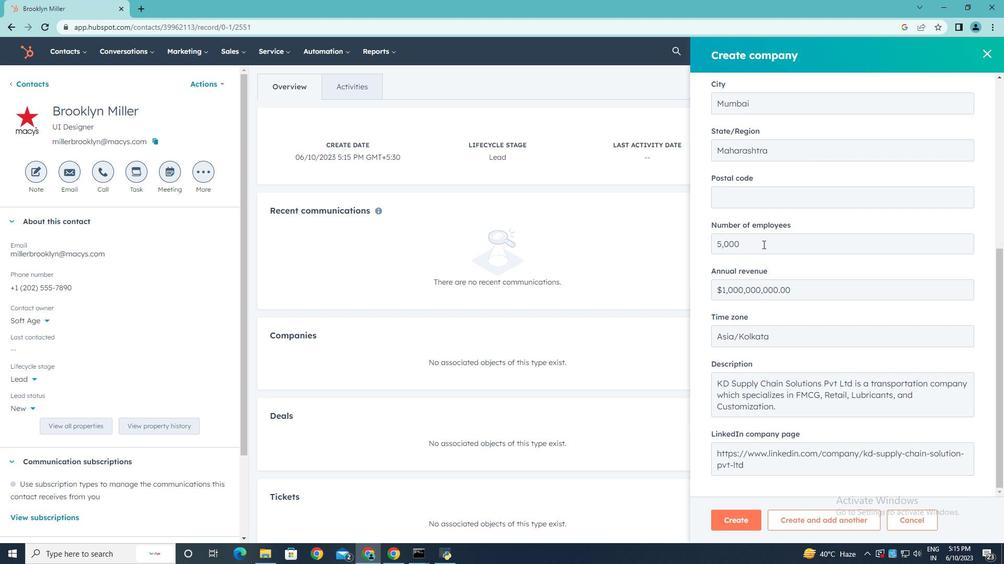 
Action: Mouse moved to (739, 516)
Screenshot: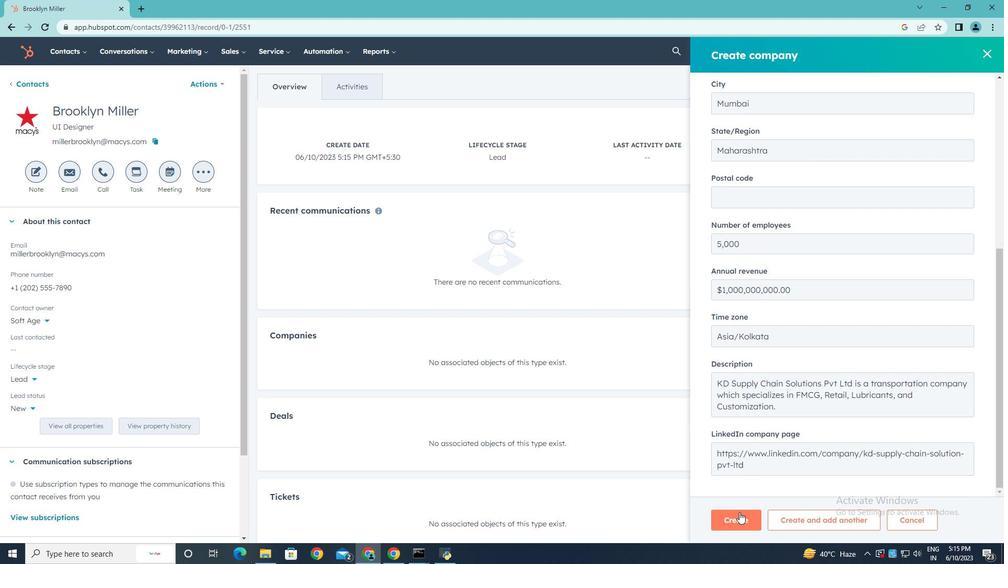 
Action: Mouse pressed left at (739, 516)
Screenshot: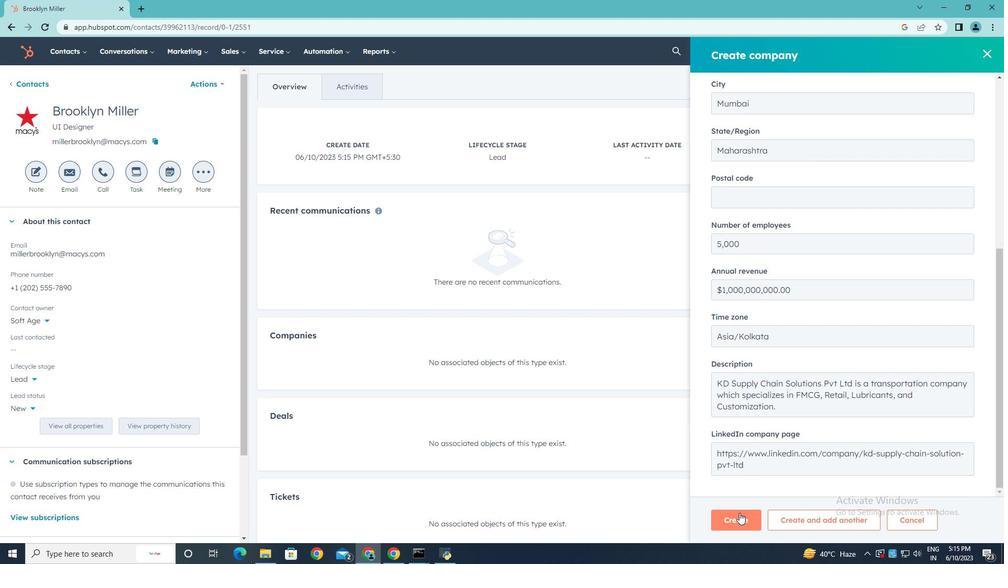 
Action: Mouse moved to (347, 313)
Screenshot: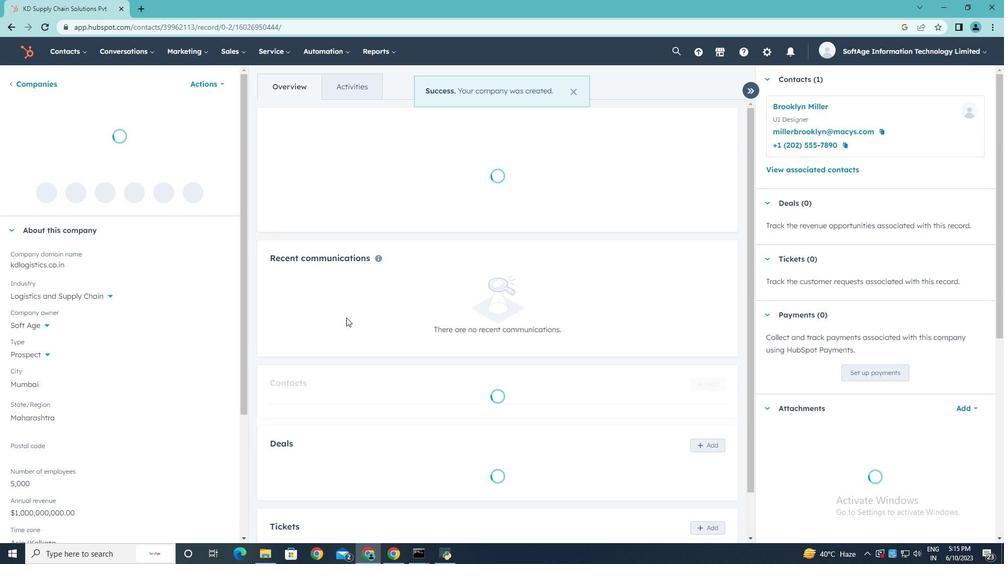 
